 Task: Look for space in Luanda, Angola from 8th June, 2023 to 16th June, 2023 for 2 adults in price range Rs.10000 to Rs.15000. Place can be entire place with 1  bedroom having 1 bed and 1 bathroom. Property type can be house, flat, hotel. Amenities needed are: wifi, air conditioning, bbq grill, smoking allowed. Booking option can be shelf check-in. Required host language is English.
Action: Mouse moved to (428, 91)
Screenshot: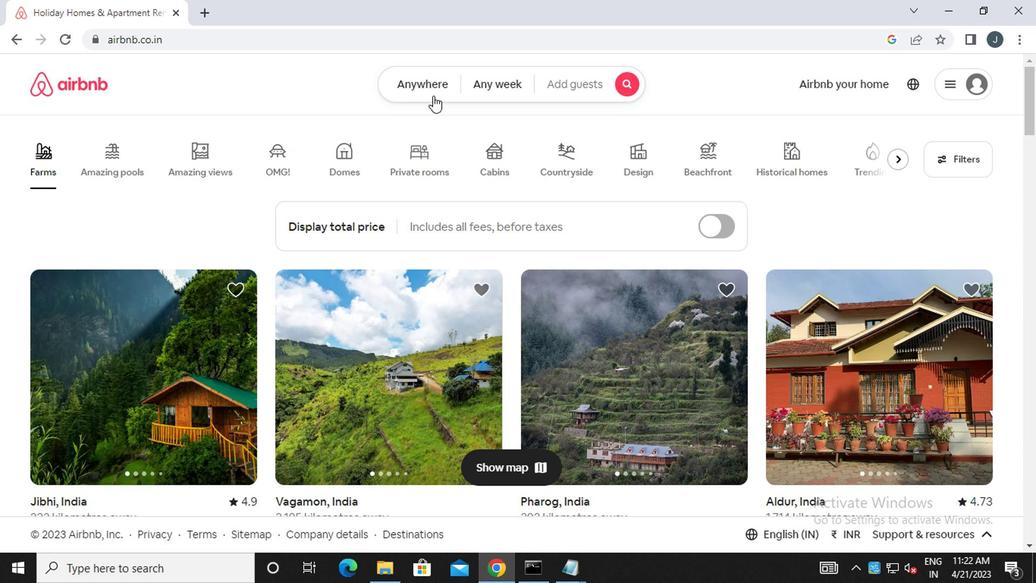 
Action: Mouse pressed left at (428, 91)
Screenshot: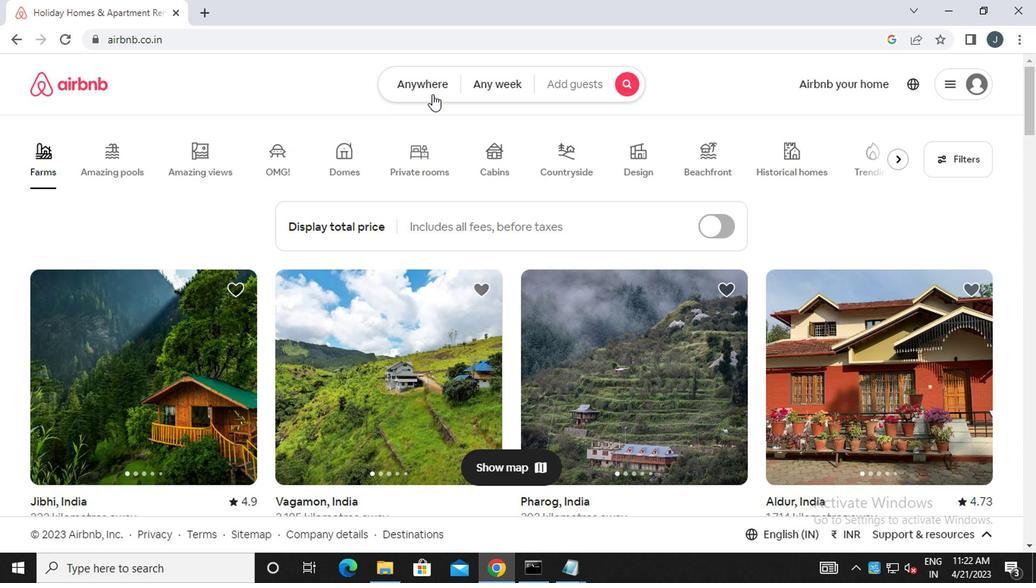 
Action: Mouse moved to (291, 151)
Screenshot: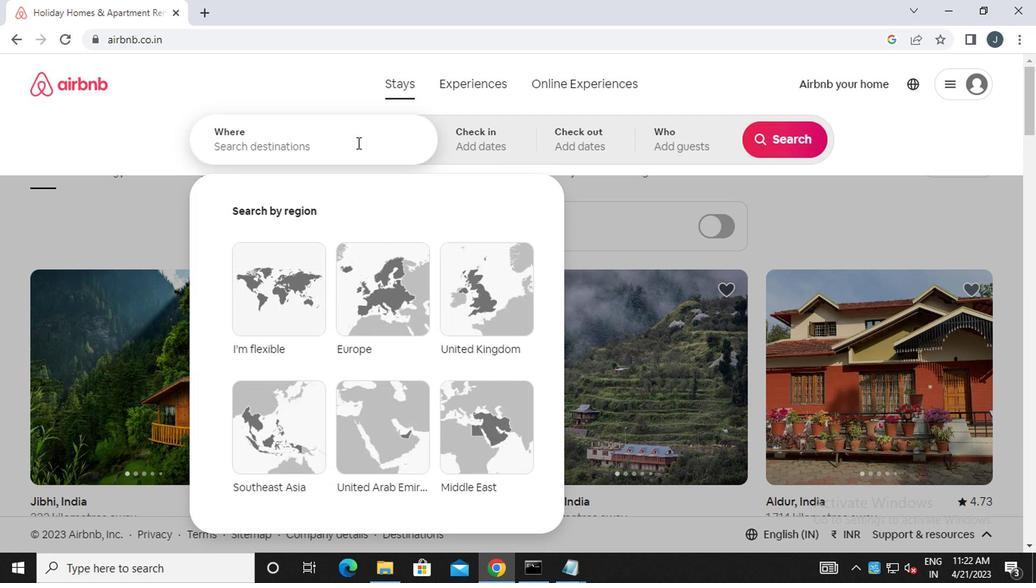 
Action: Mouse pressed left at (291, 151)
Screenshot: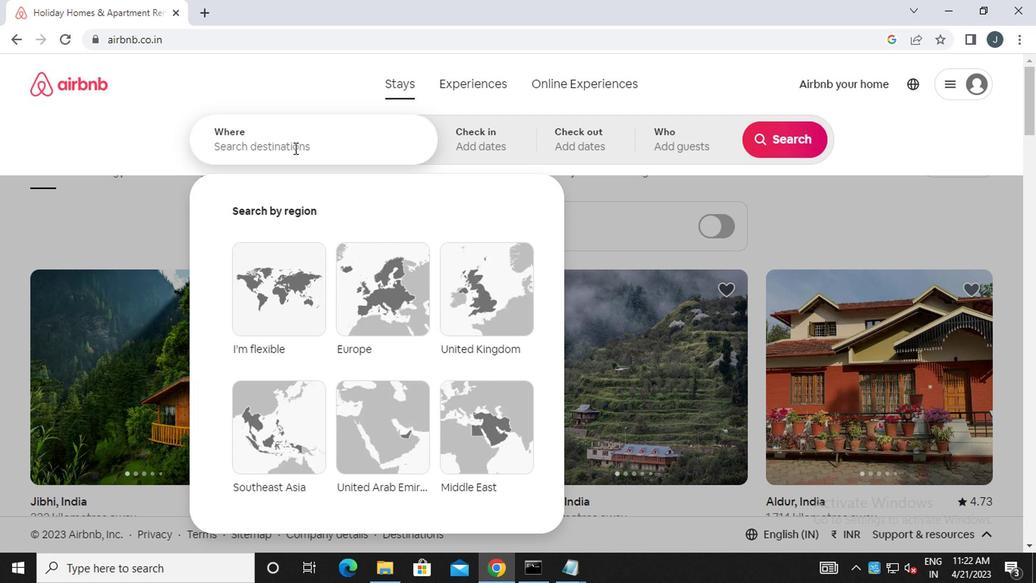 
Action: Mouse moved to (292, 151)
Screenshot: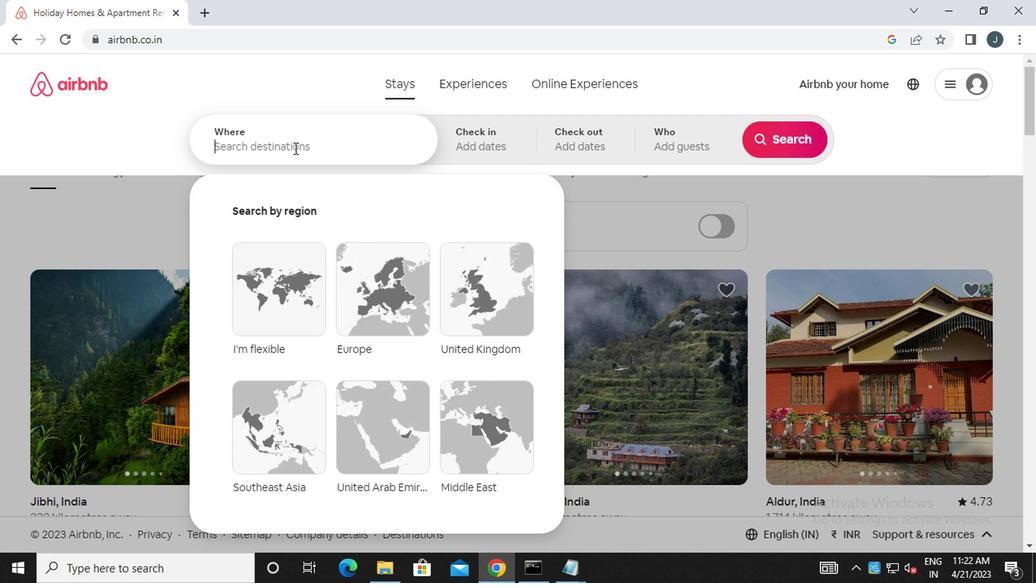 
Action: Key pressed l<Key.caps_lock>uanda,
Screenshot: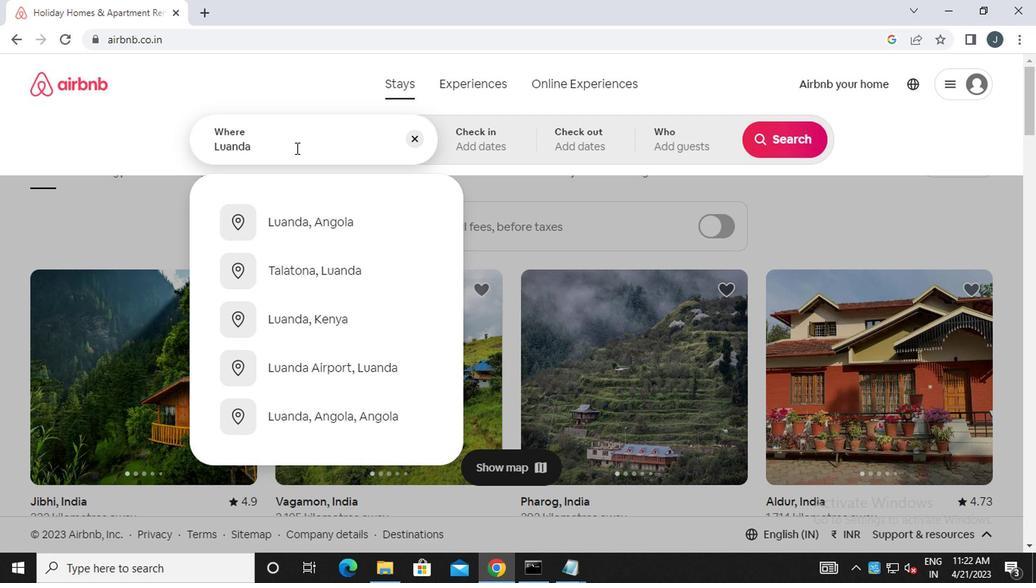 
Action: Mouse moved to (335, 219)
Screenshot: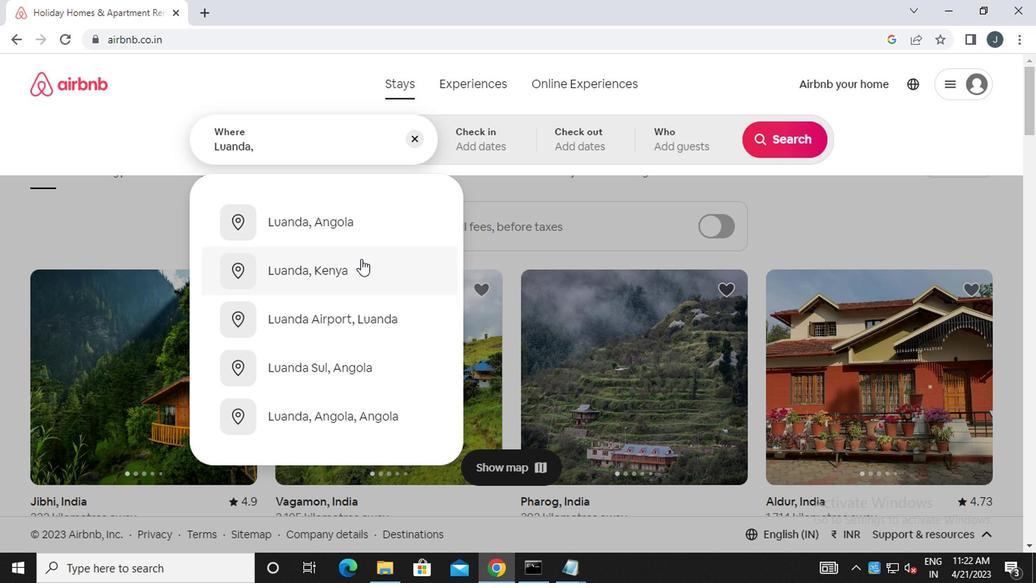 
Action: Mouse pressed left at (335, 219)
Screenshot: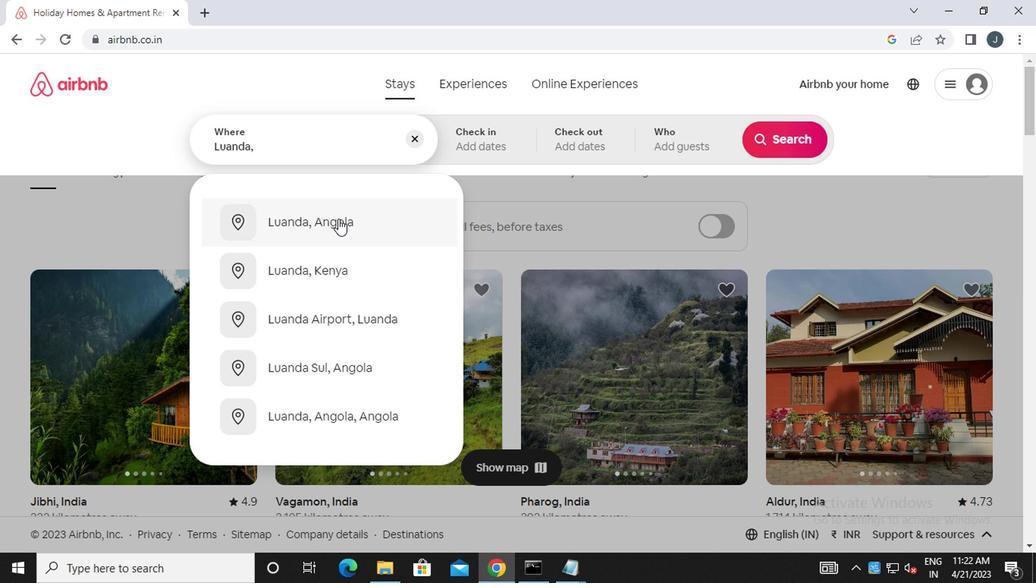 
Action: Mouse moved to (773, 262)
Screenshot: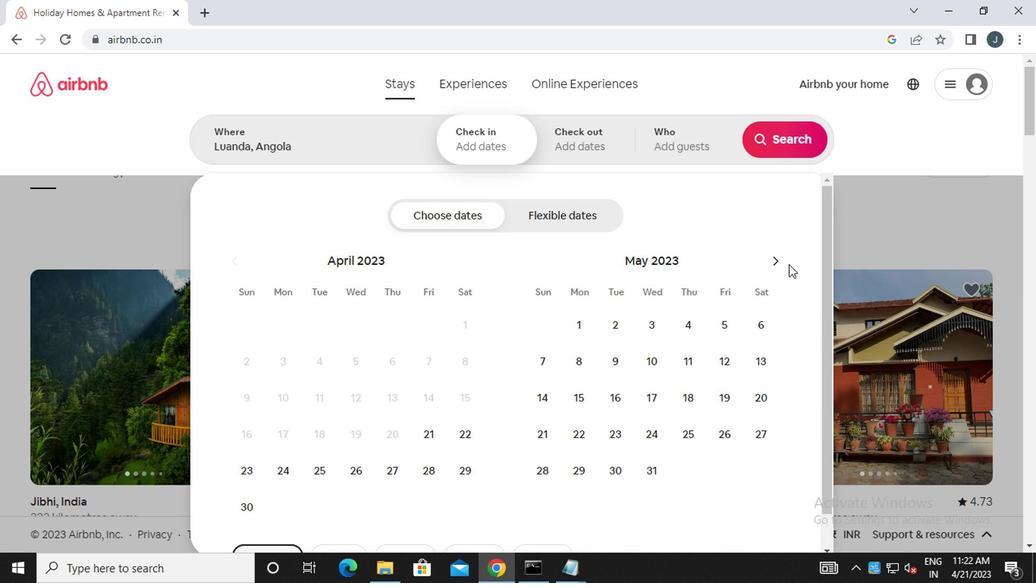 
Action: Mouse pressed left at (773, 262)
Screenshot: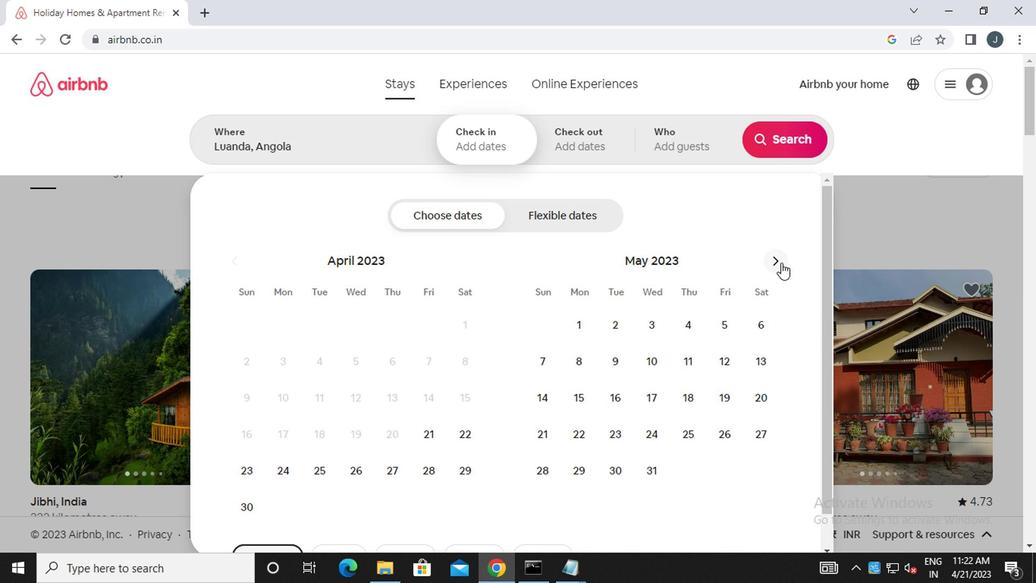 
Action: Mouse moved to (684, 357)
Screenshot: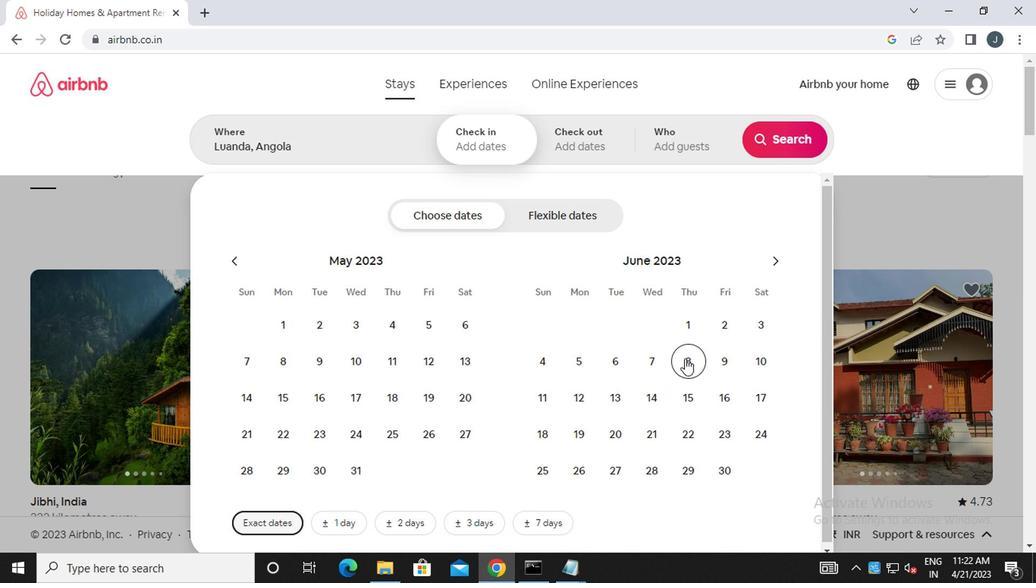 
Action: Mouse pressed left at (684, 357)
Screenshot: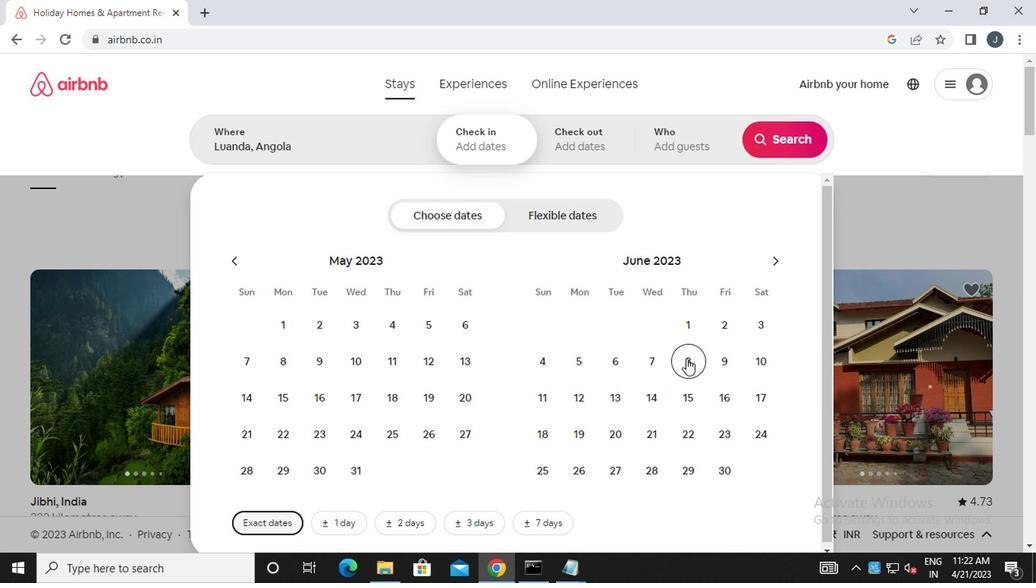 
Action: Mouse moved to (728, 399)
Screenshot: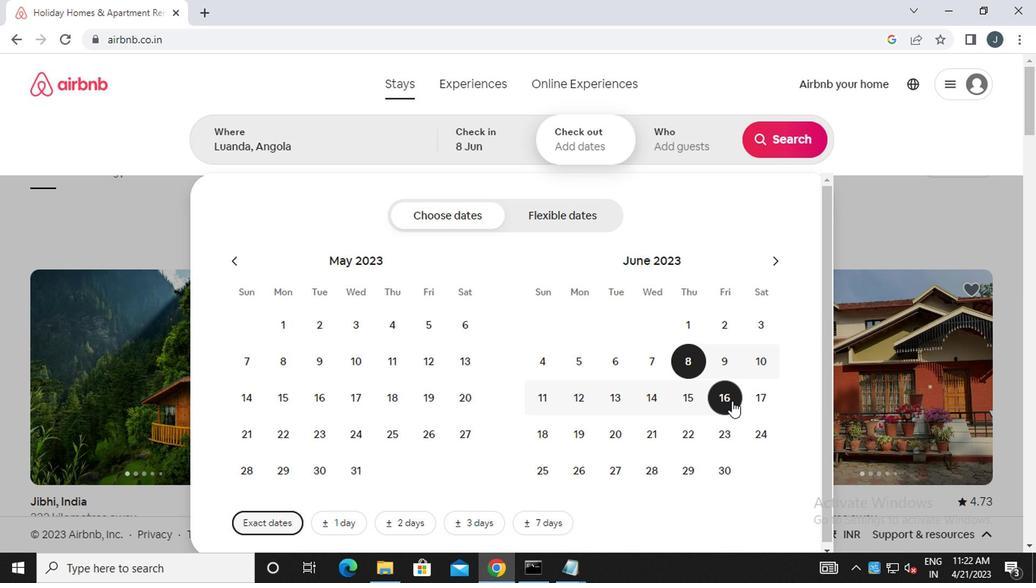
Action: Mouse pressed left at (728, 399)
Screenshot: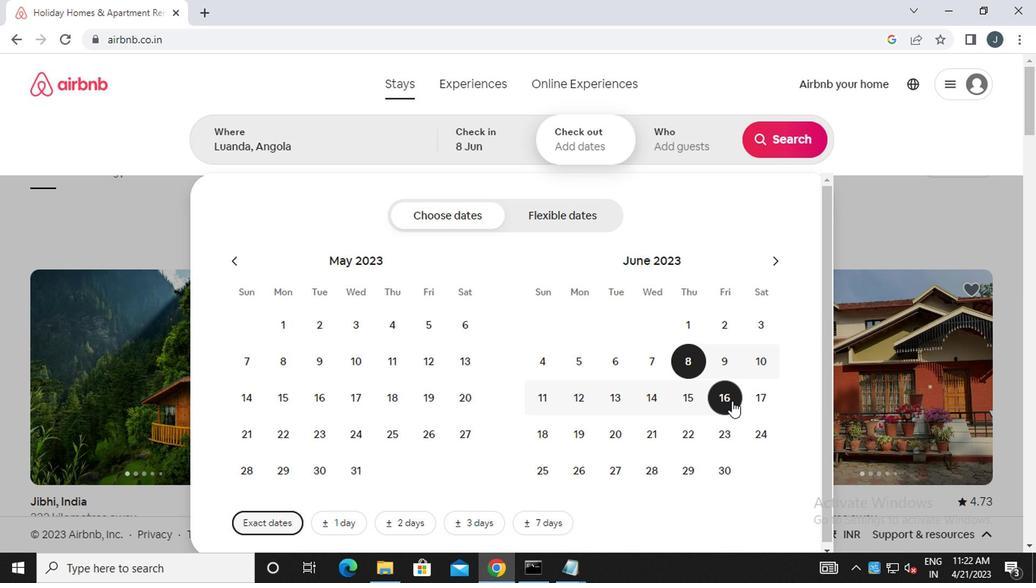 
Action: Mouse moved to (691, 151)
Screenshot: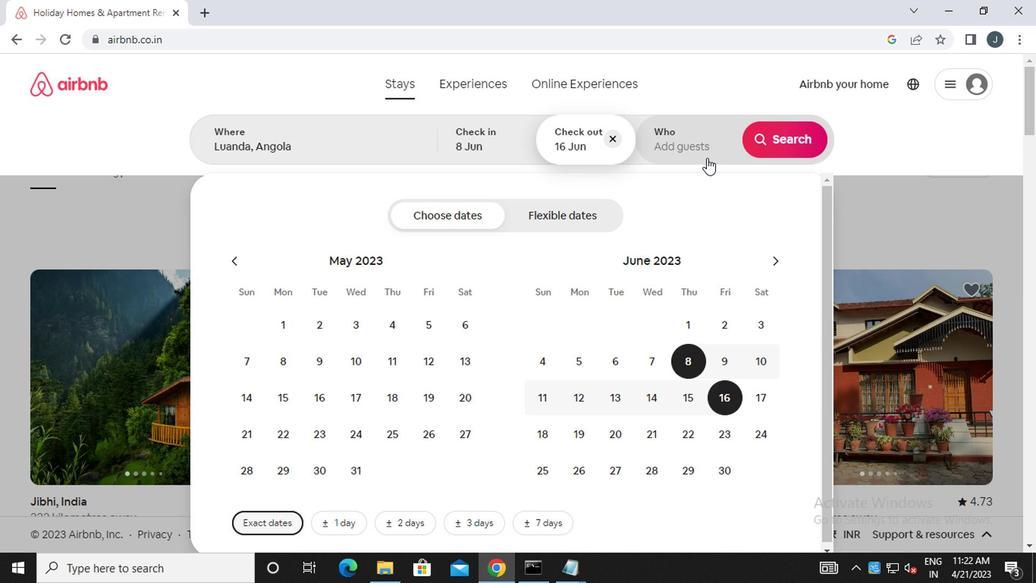 
Action: Mouse pressed left at (691, 151)
Screenshot: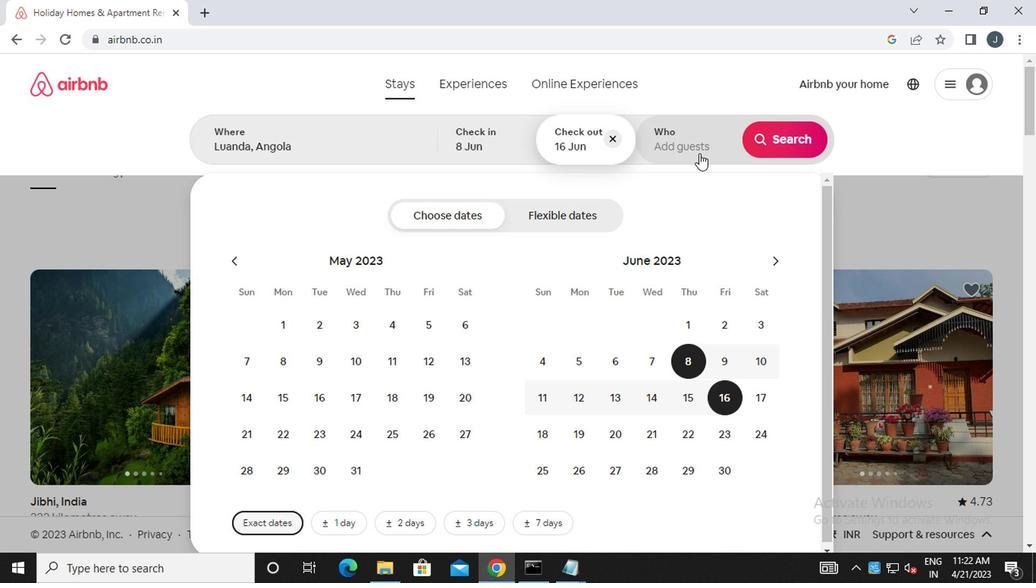 
Action: Mouse moved to (789, 217)
Screenshot: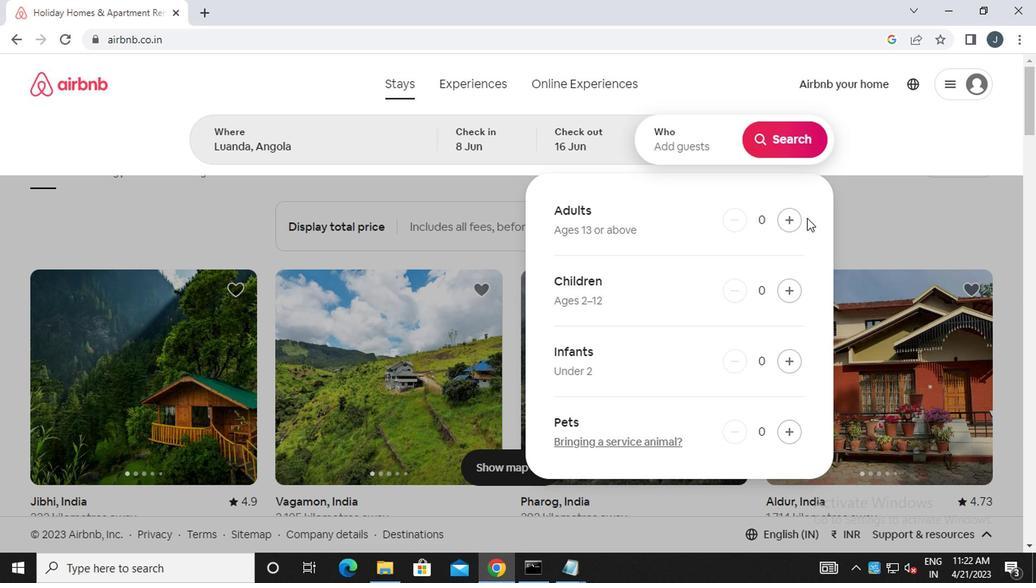 
Action: Mouse pressed left at (789, 217)
Screenshot: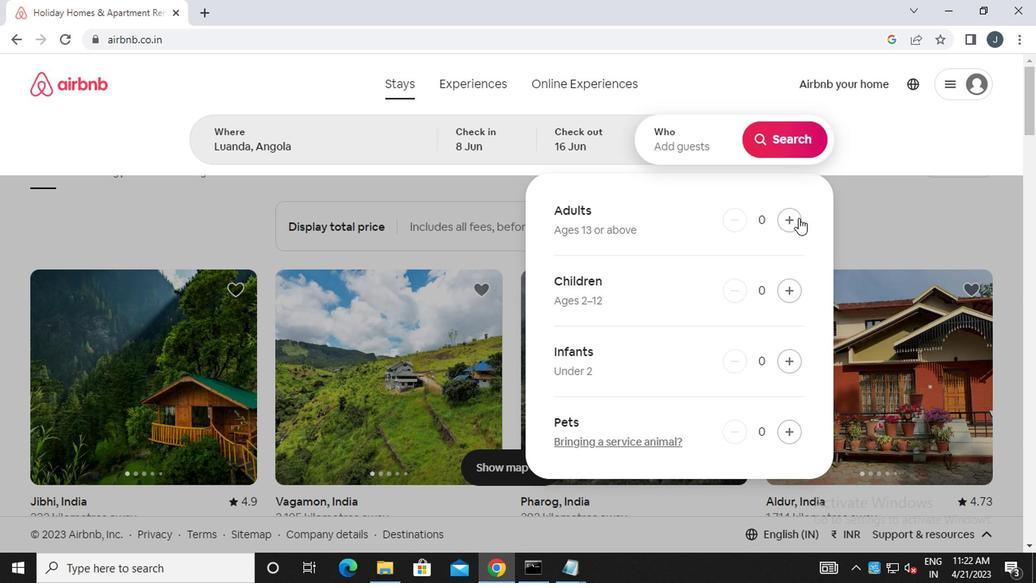 
Action: Mouse pressed left at (789, 217)
Screenshot: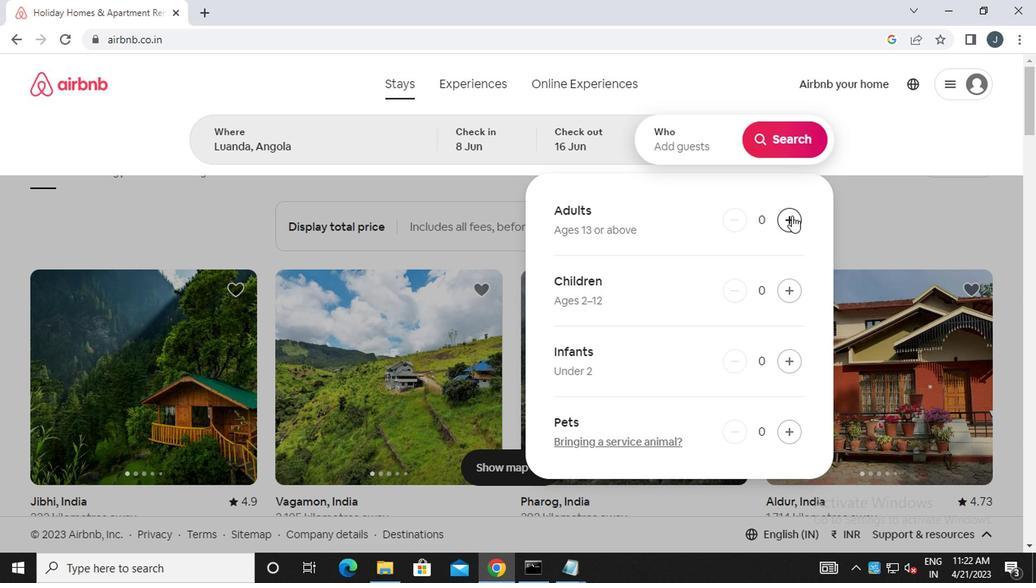 
Action: Mouse moved to (785, 146)
Screenshot: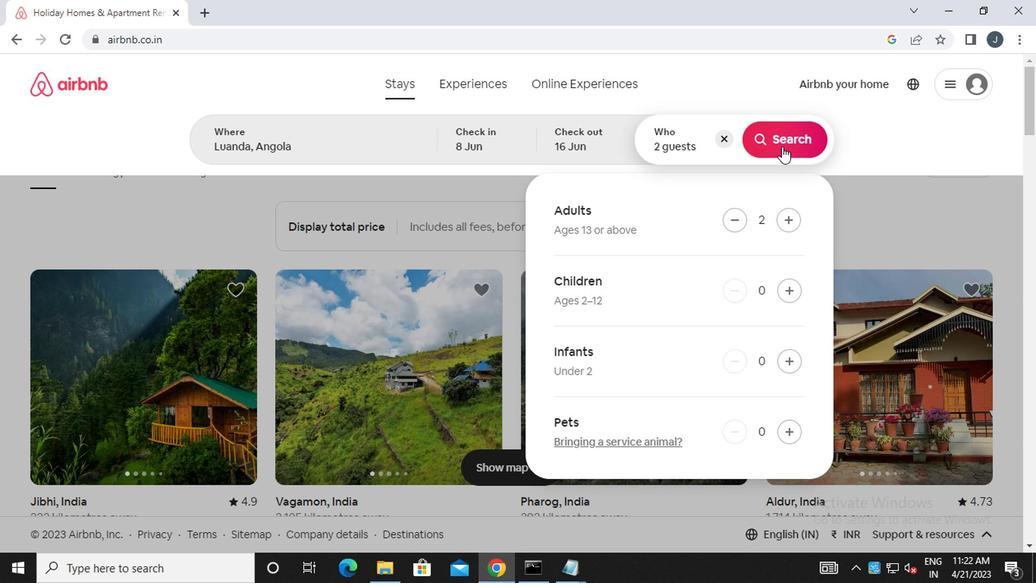 
Action: Mouse pressed left at (785, 146)
Screenshot: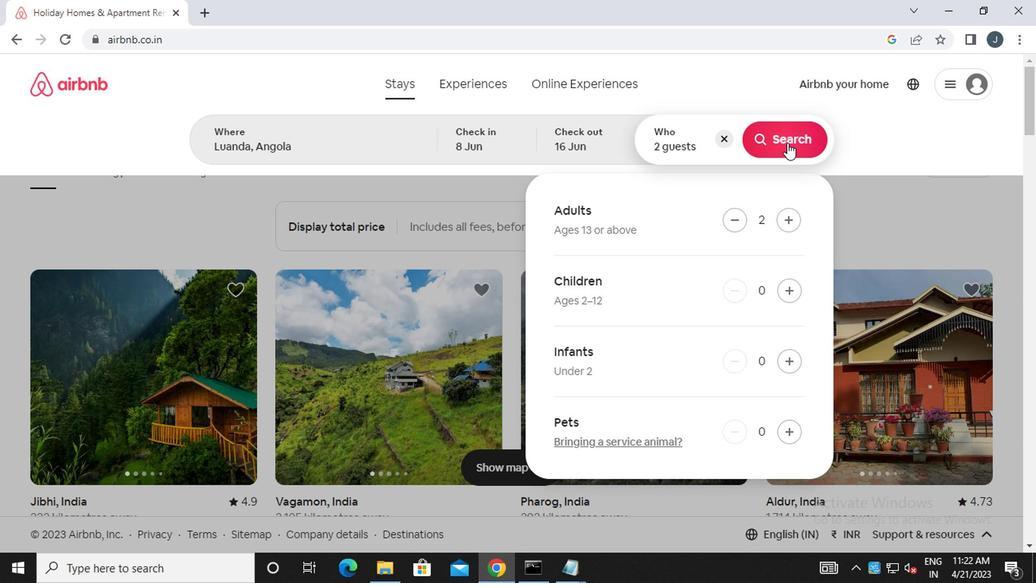 
Action: Mouse moved to (975, 145)
Screenshot: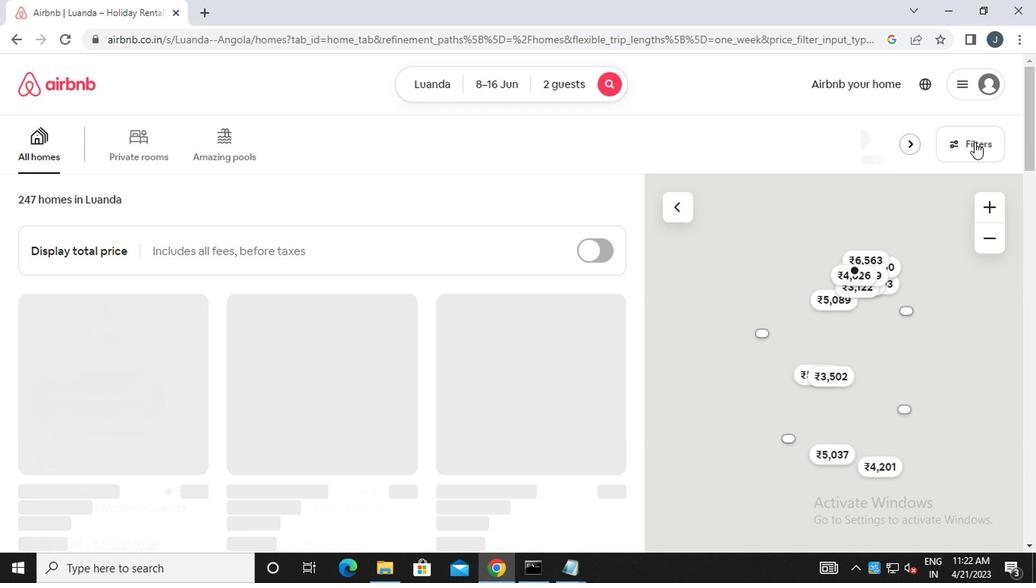 
Action: Mouse pressed left at (975, 145)
Screenshot: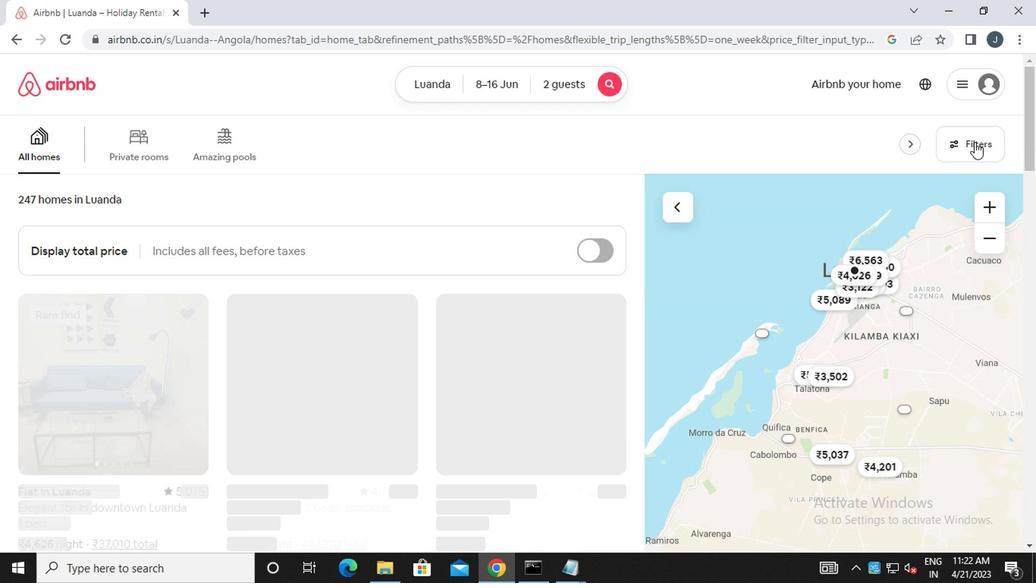 
Action: Mouse moved to (337, 341)
Screenshot: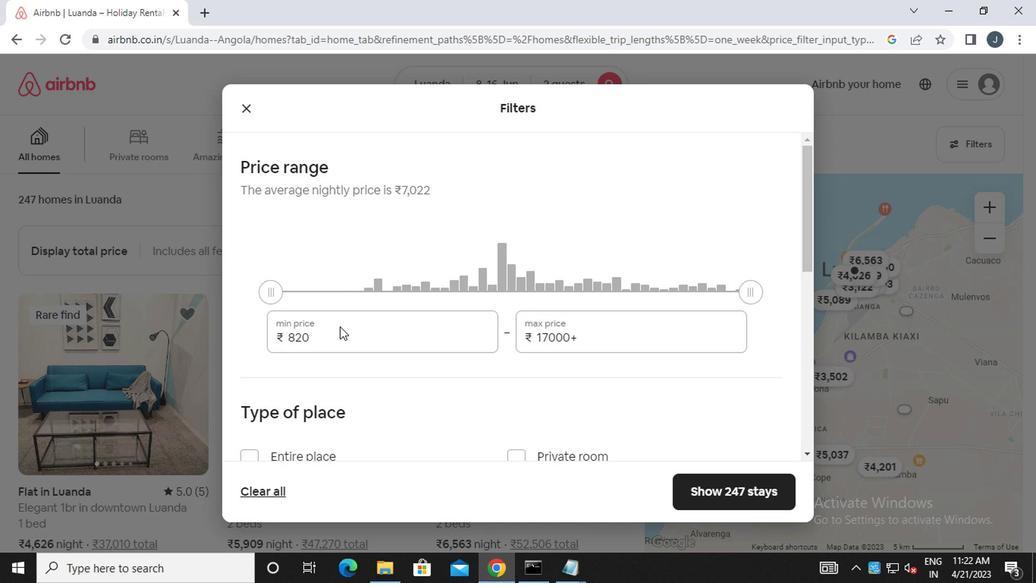 
Action: Mouse pressed left at (337, 341)
Screenshot: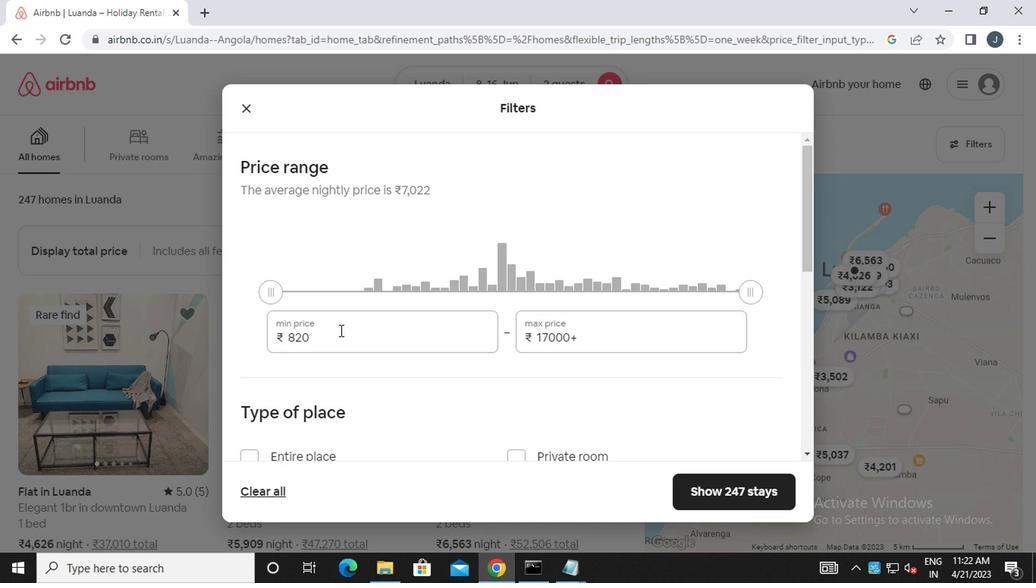 
Action: Mouse moved to (340, 341)
Screenshot: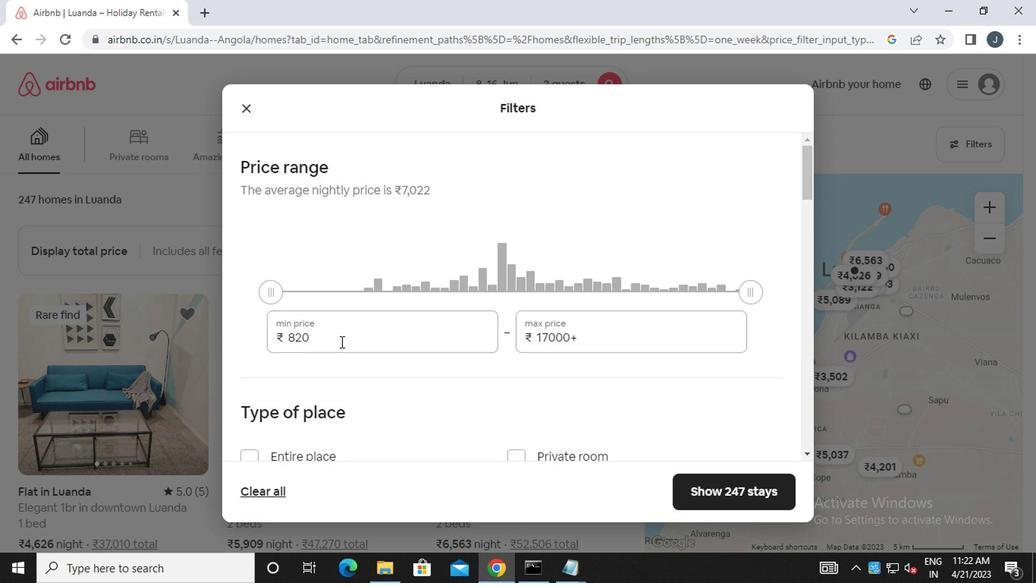 
Action: Key pressed <Key.backspace><Key.backspace><Key.backspace>10000
Screenshot: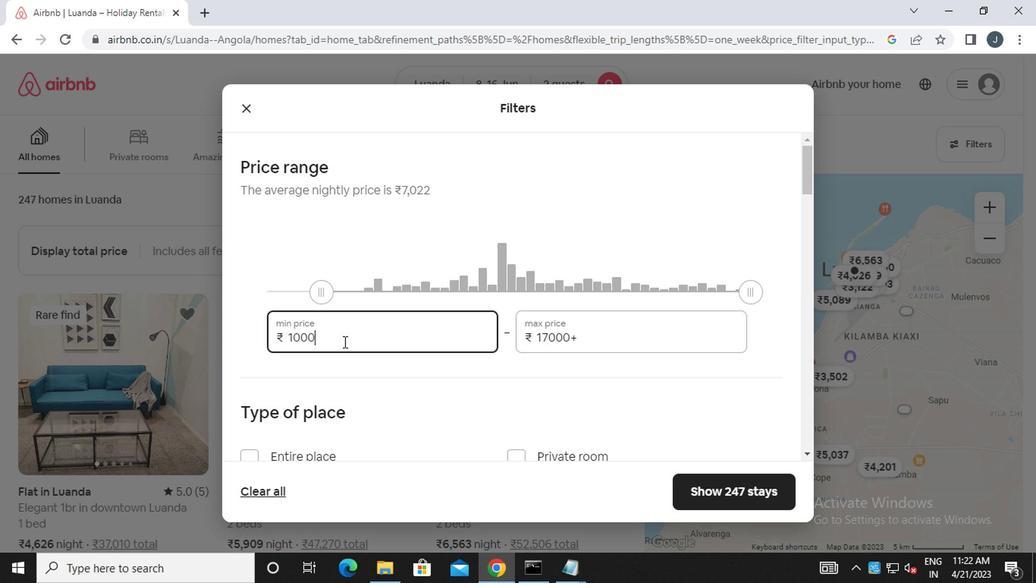 
Action: Mouse moved to (649, 334)
Screenshot: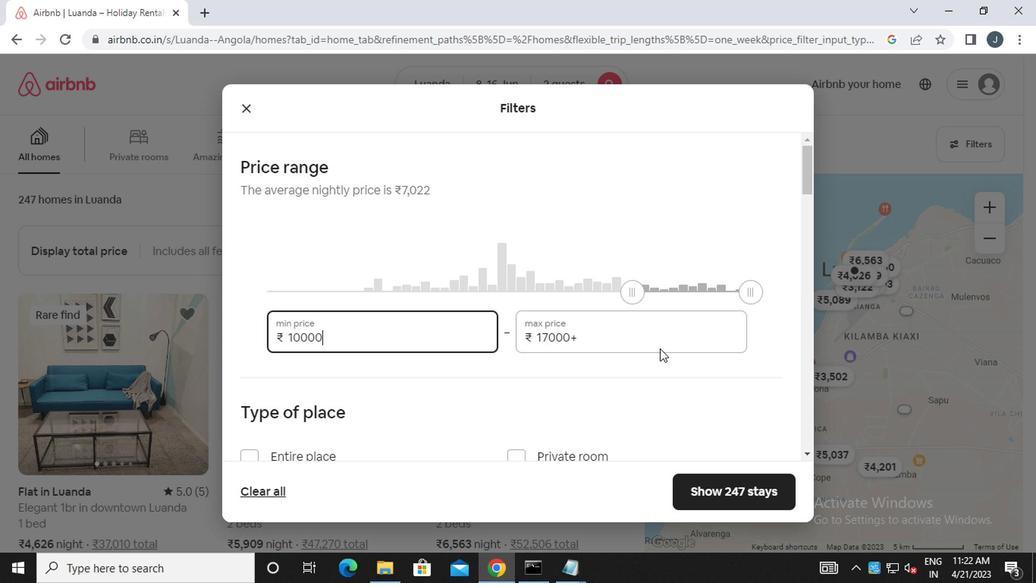 
Action: Mouse pressed left at (649, 334)
Screenshot: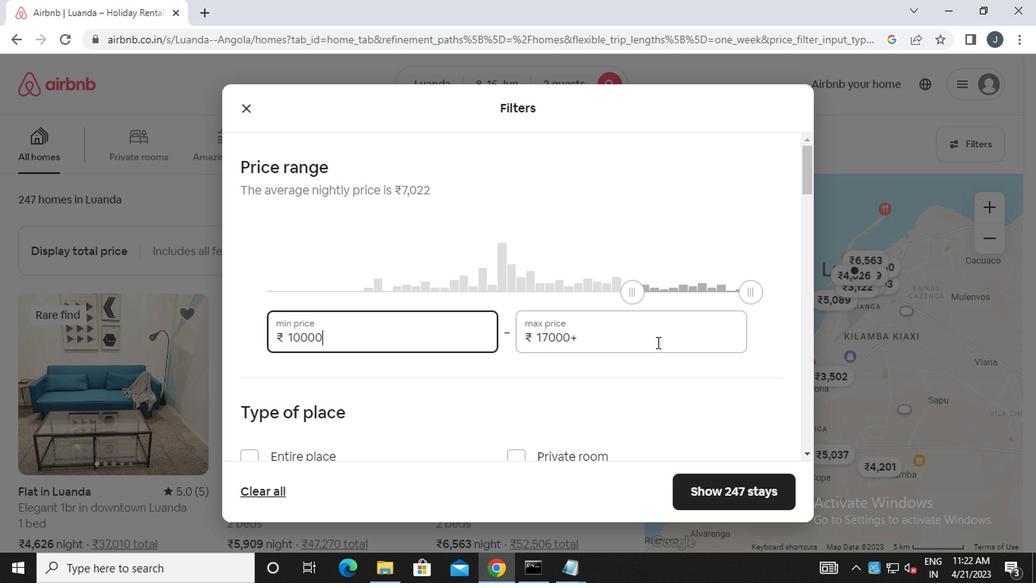 
Action: Mouse moved to (651, 333)
Screenshot: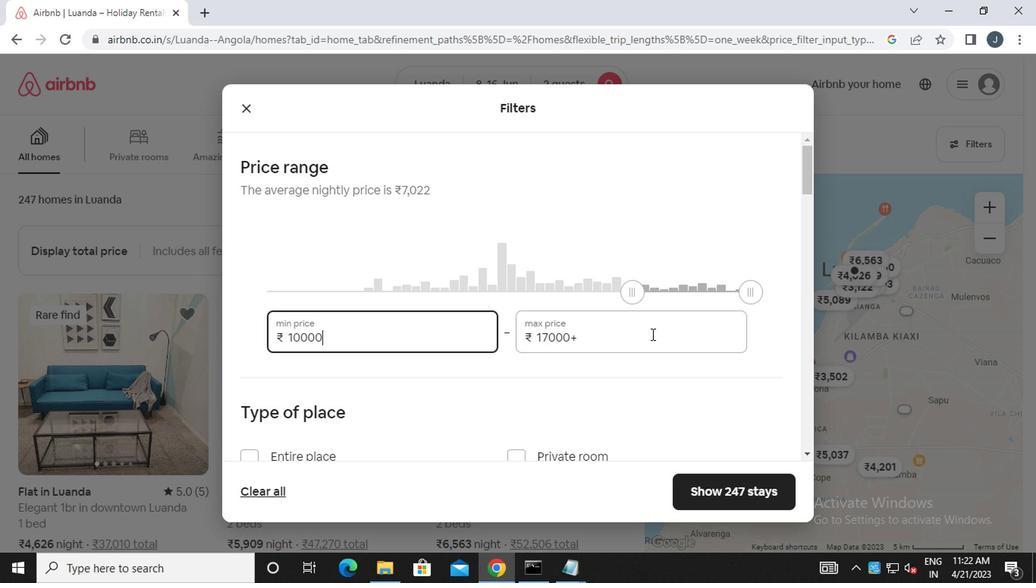 
Action: Key pressed <Key.backspace><Key.backspace><Key.backspace><Key.backspace><Key.backspace>5000
Screenshot: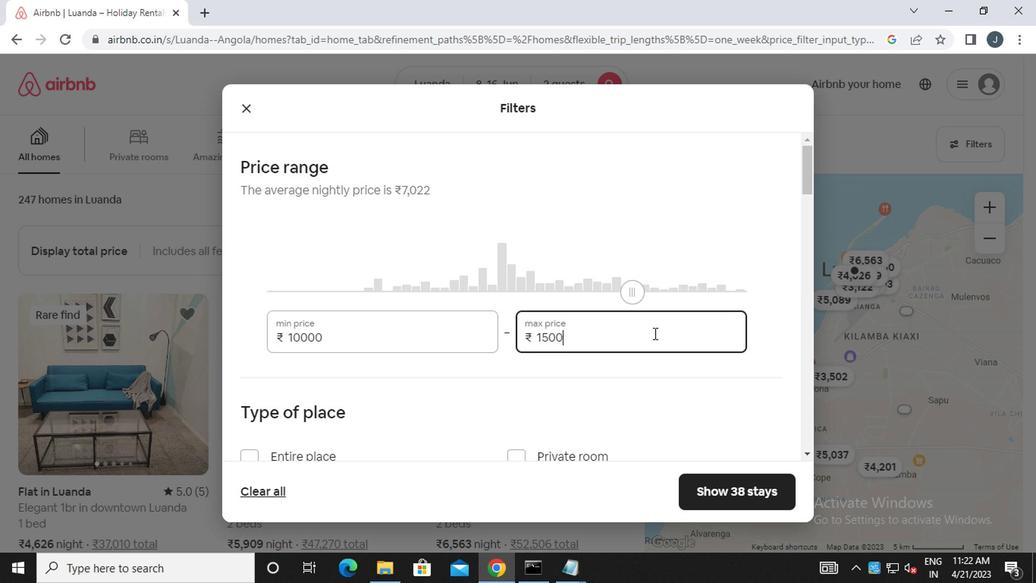 
Action: Mouse moved to (648, 334)
Screenshot: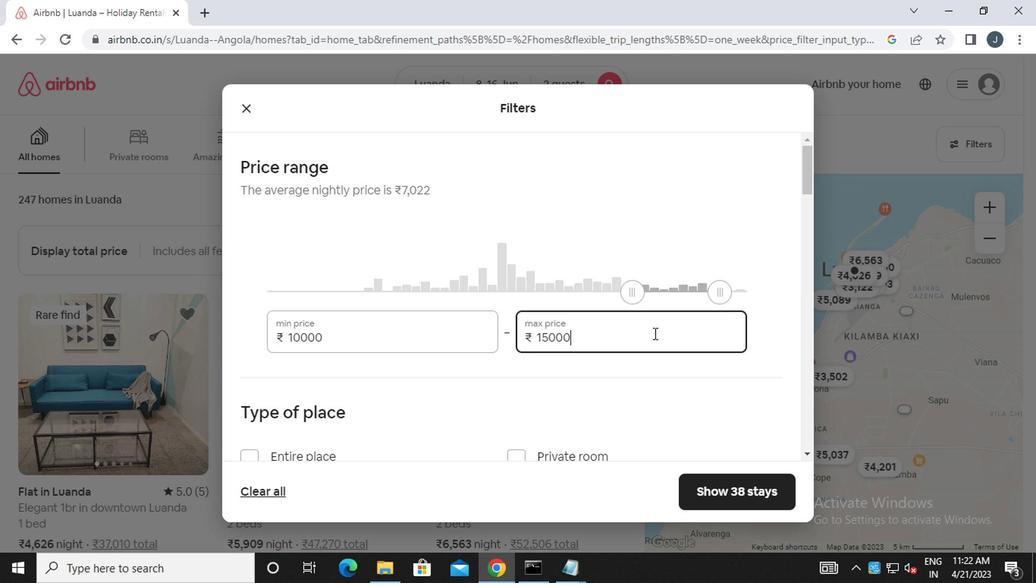 
Action: Mouse scrolled (648, 333) with delta (0, -1)
Screenshot: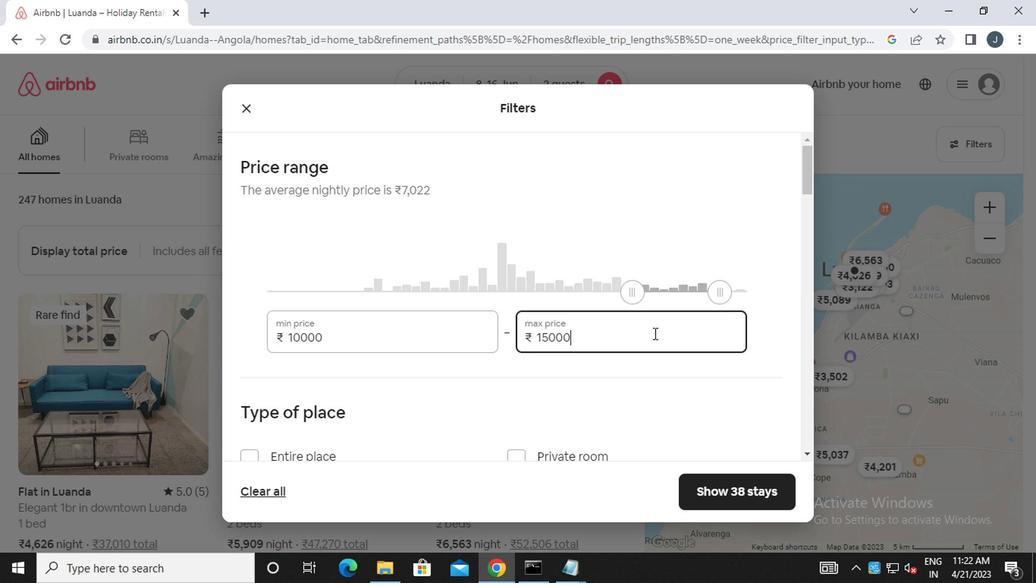 
Action: Mouse moved to (639, 345)
Screenshot: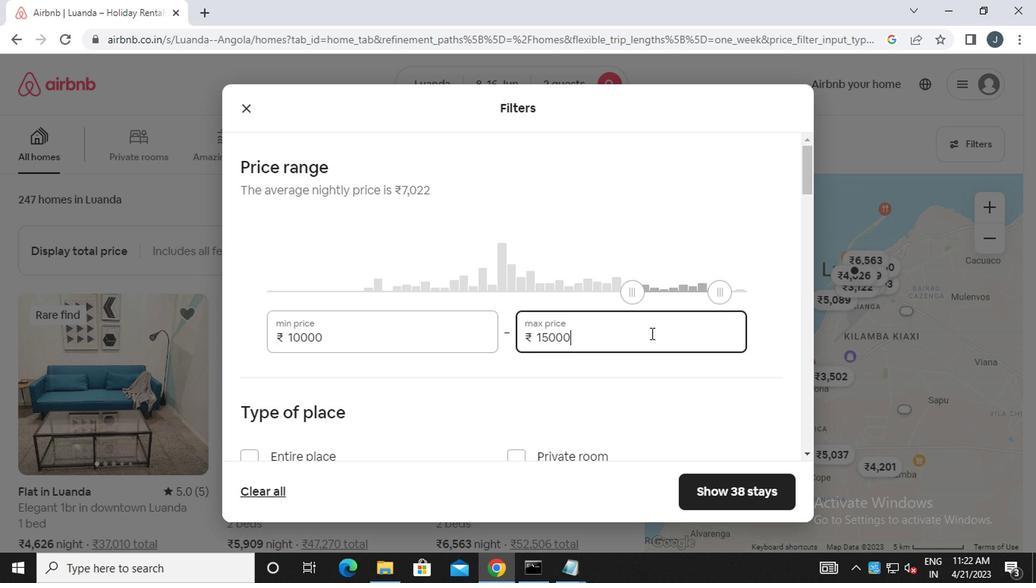 
Action: Mouse scrolled (639, 344) with delta (0, 0)
Screenshot: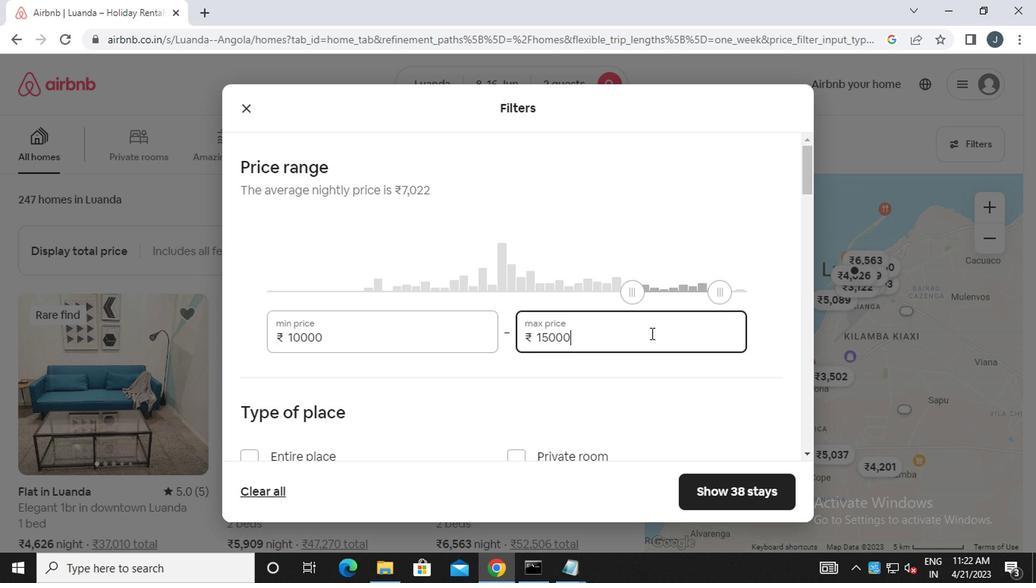 
Action: Mouse moved to (620, 350)
Screenshot: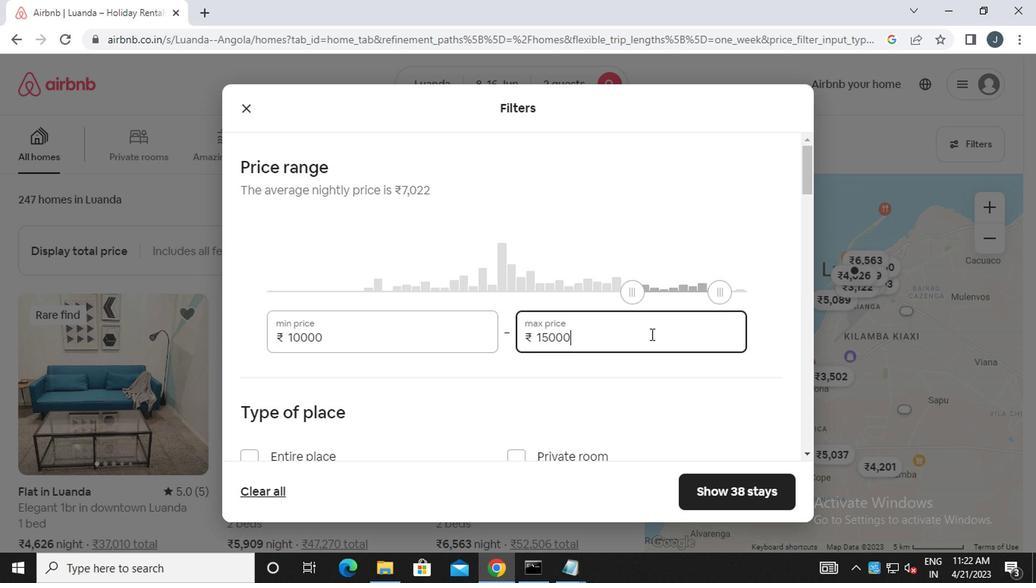 
Action: Mouse scrolled (620, 349) with delta (0, 0)
Screenshot: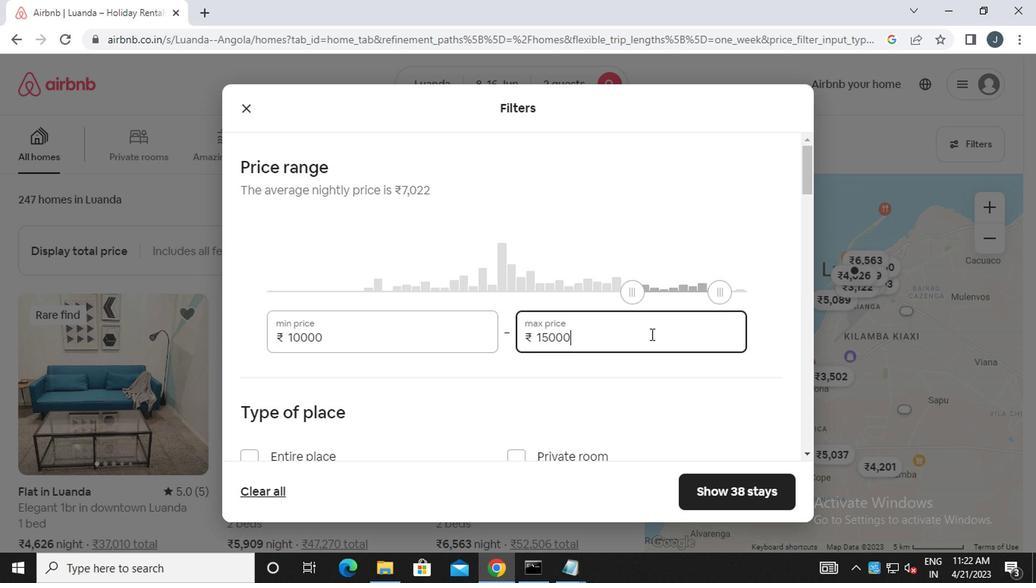 
Action: Mouse moved to (362, 230)
Screenshot: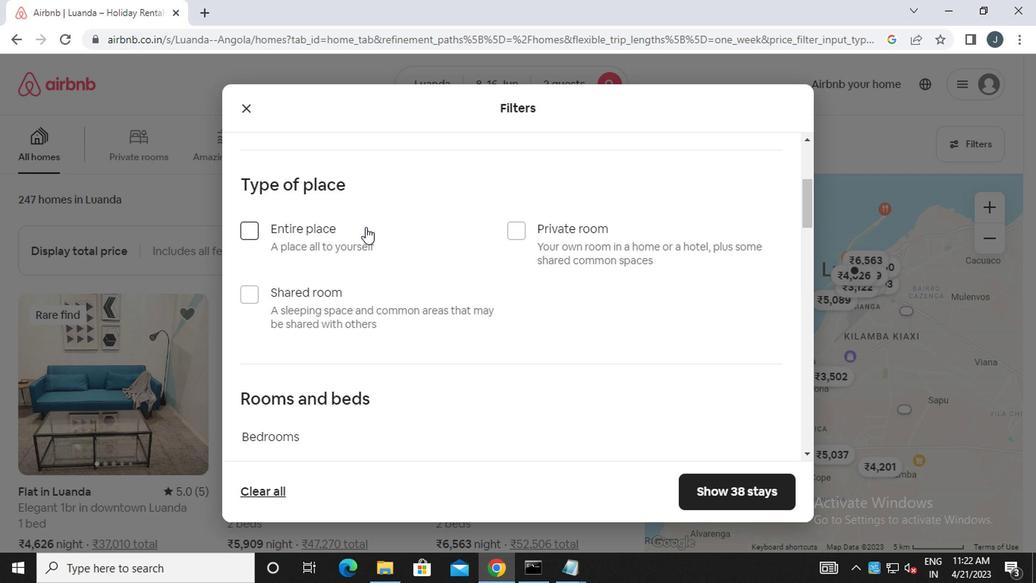 
Action: Mouse pressed left at (362, 230)
Screenshot: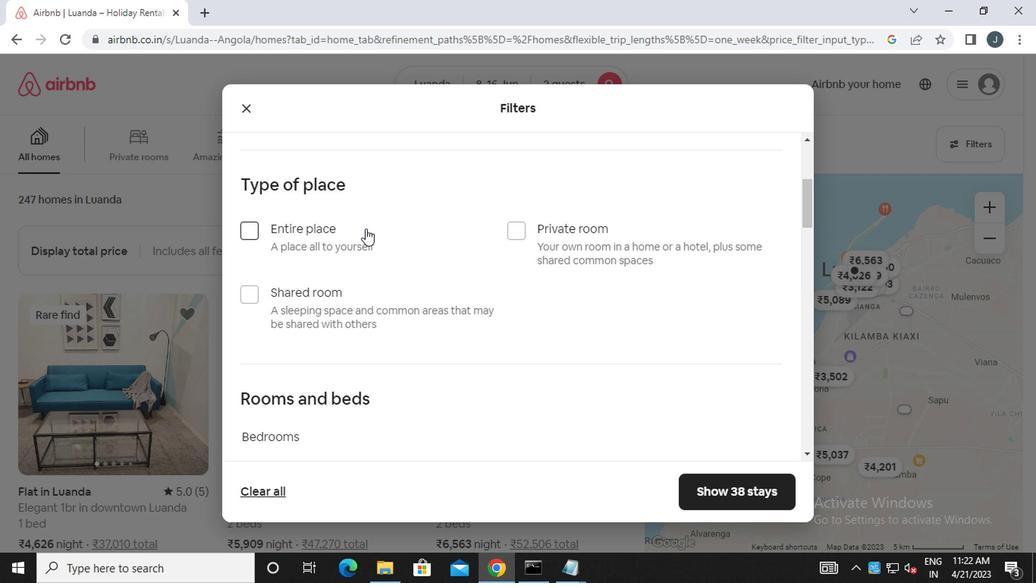 
Action: Mouse moved to (364, 262)
Screenshot: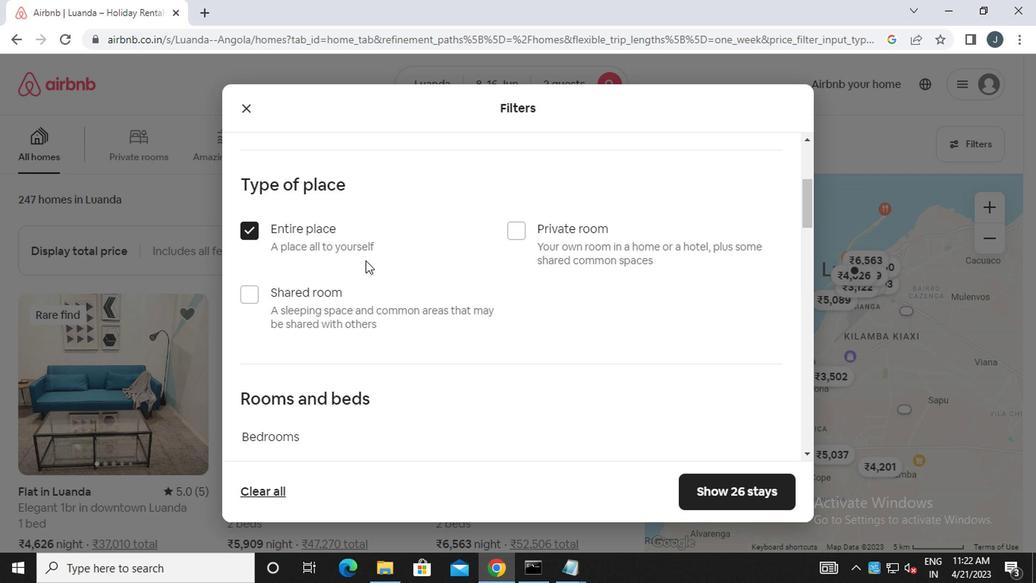 
Action: Mouse scrolled (364, 262) with delta (0, 0)
Screenshot: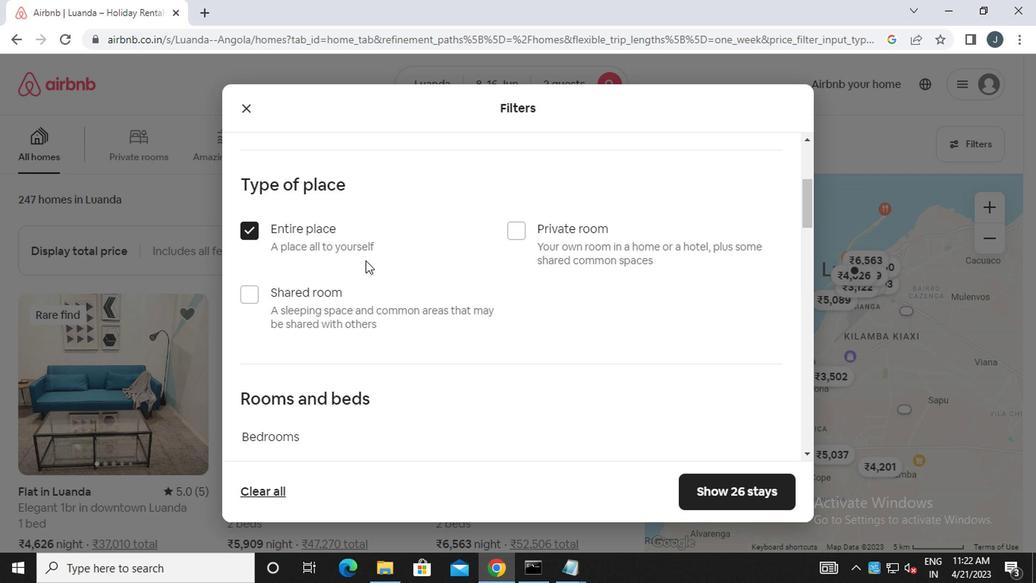 
Action: Mouse moved to (364, 266)
Screenshot: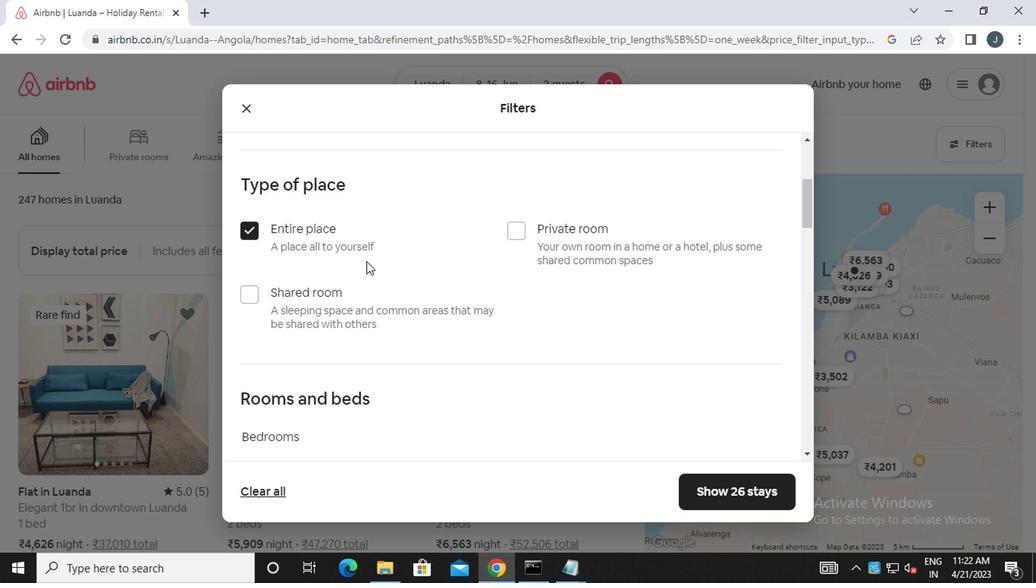 
Action: Mouse scrolled (364, 266) with delta (0, 0)
Screenshot: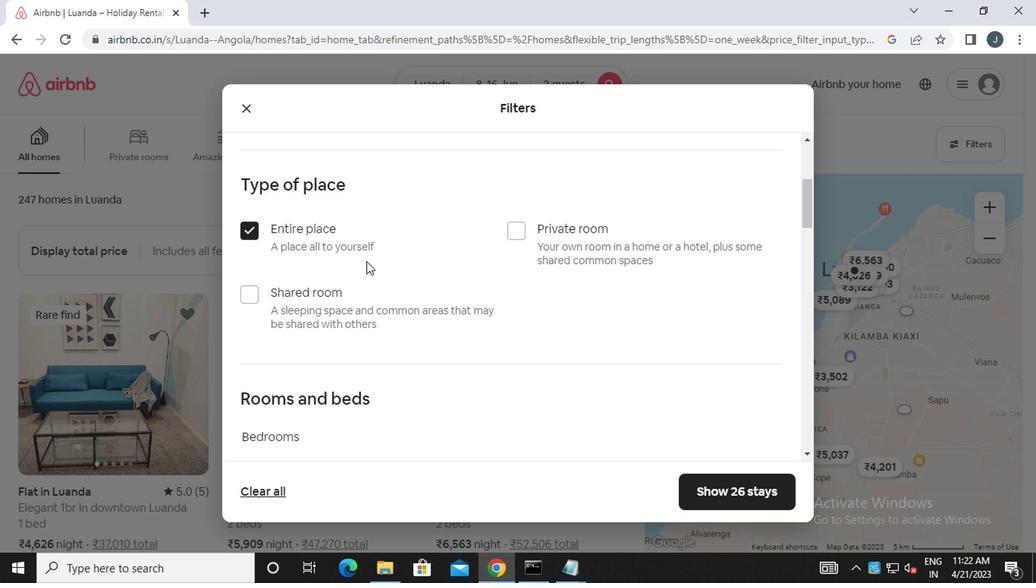 
Action: Mouse moved to (365, 270)
Screenshot: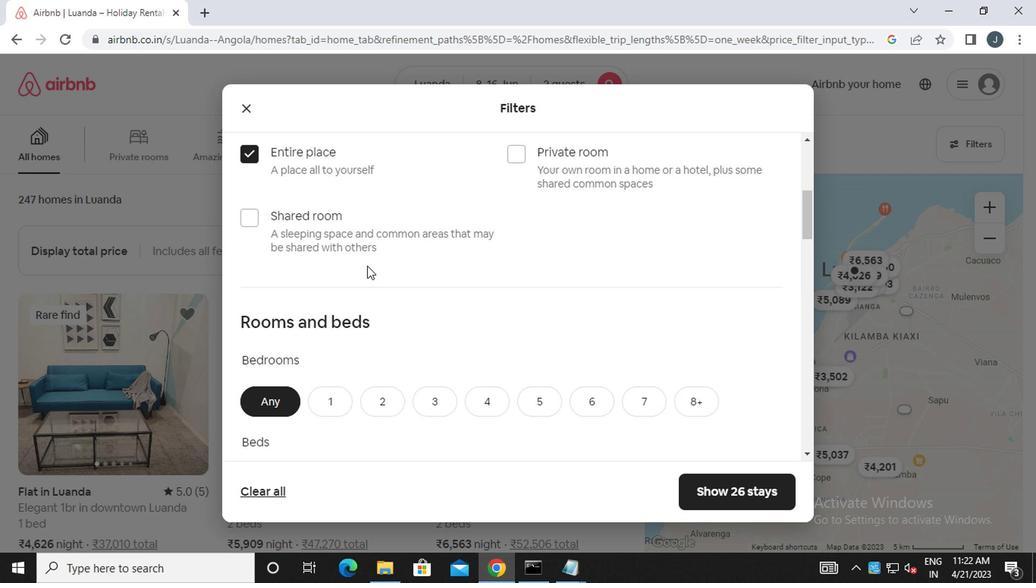 
Action: Mouse scrolled (365, 269) with delta (0, 0)
Screenshot: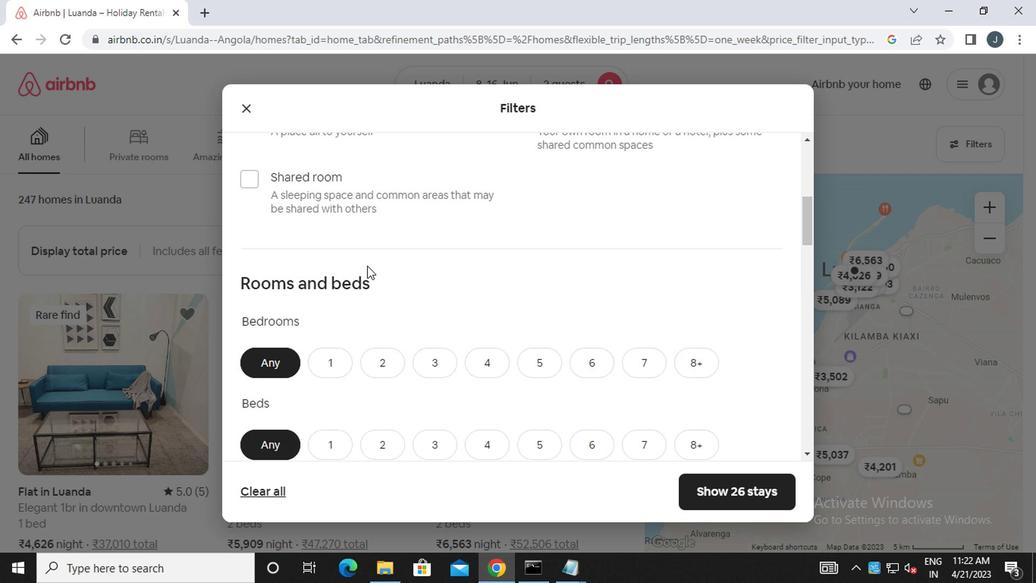 
Action: Mouse moved to (327, 246)
Screenshot: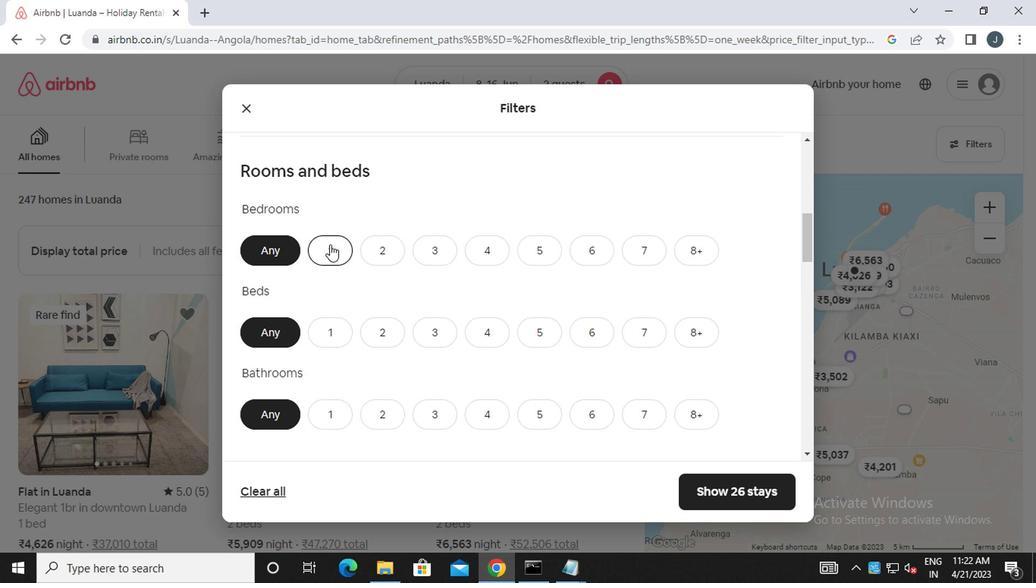 
Action: Mouse pressed left at (327, 246)
Screenshot: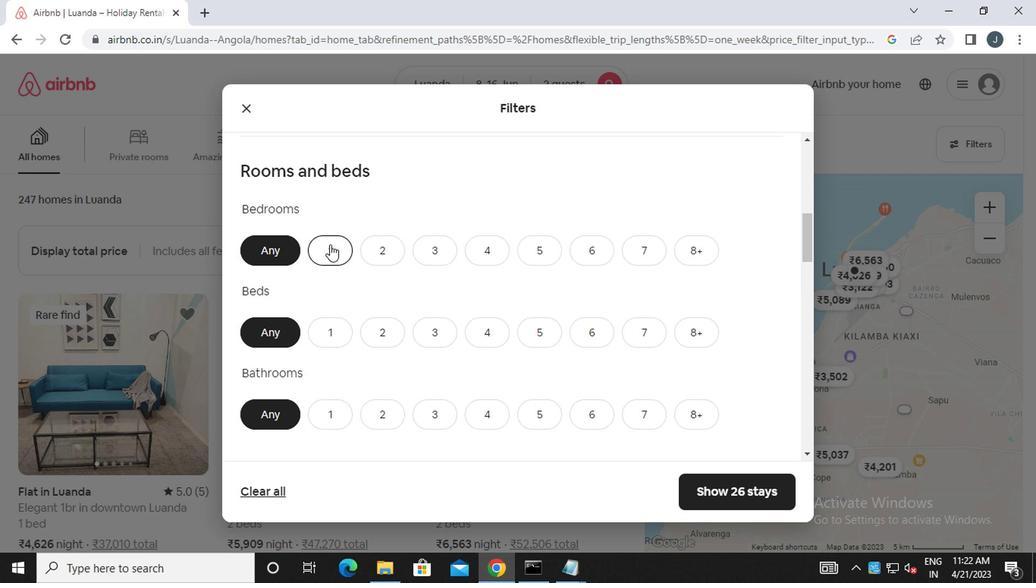 
Action: Mouse moved to (342, 323)
Screenshot: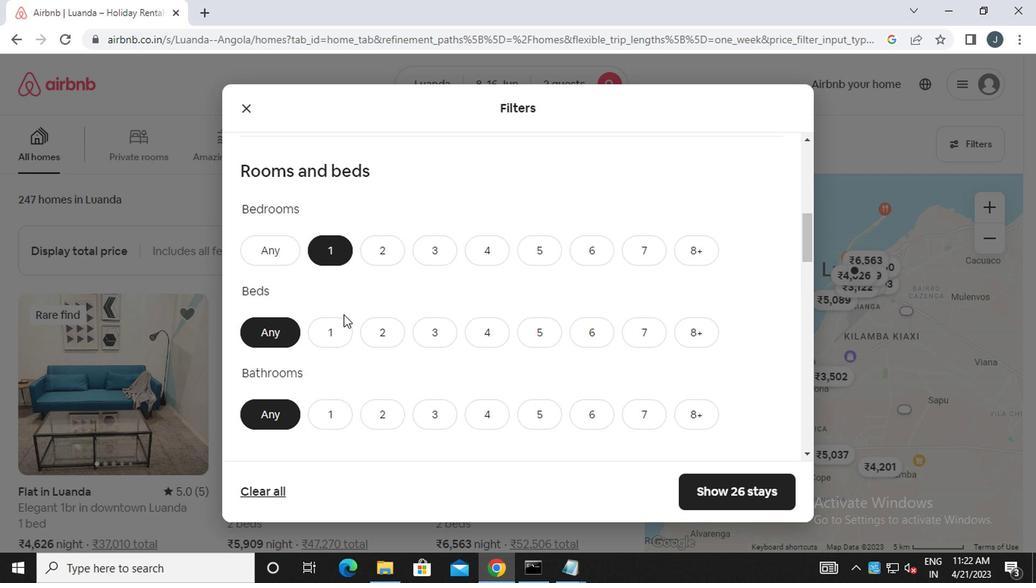 
Action: Mouse pressed left at (342, 323)
Screenshot: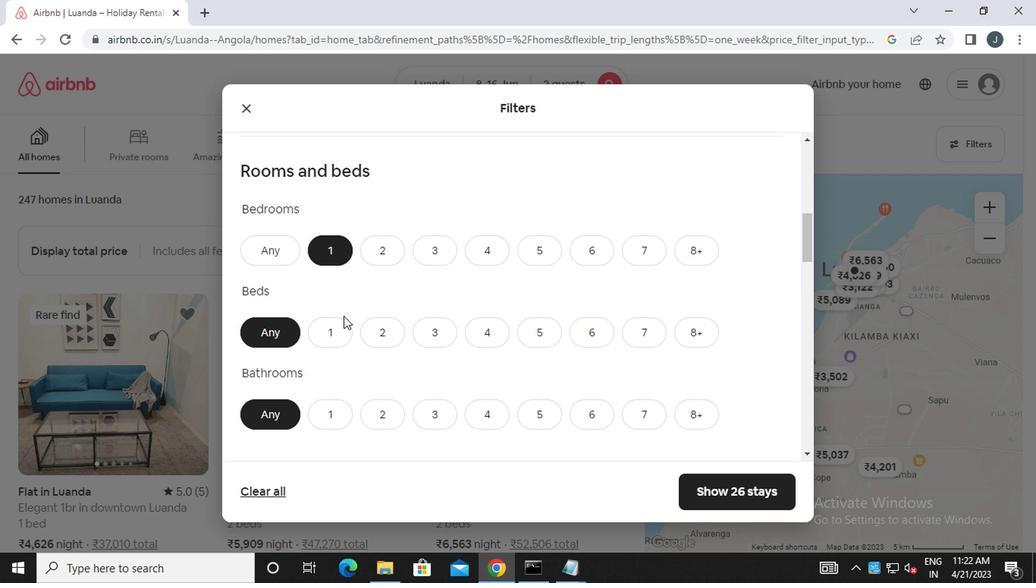 
Action: Mouse moved to (319, 411)
Screenshot: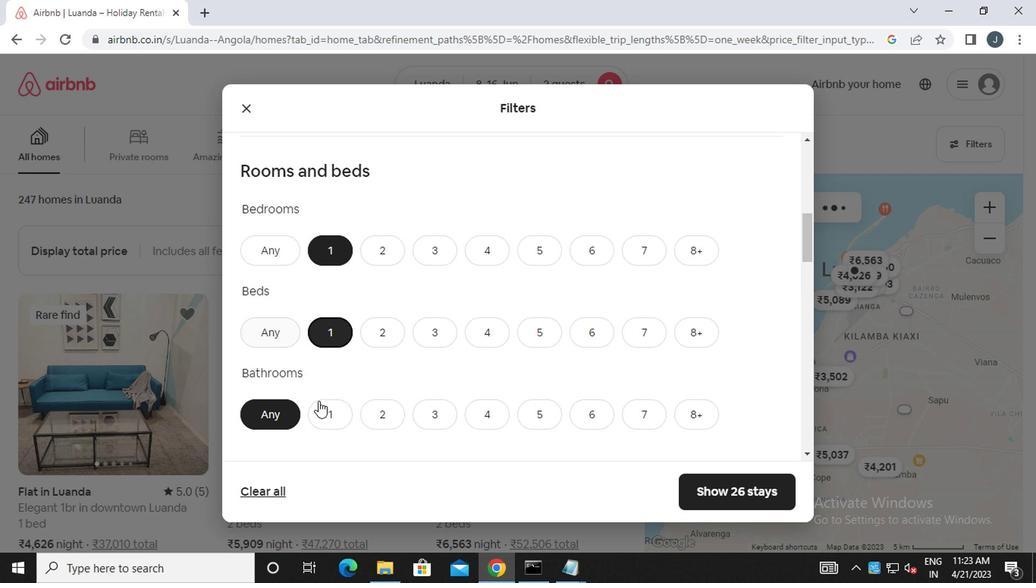 
Action: Mouse pressed left at (319, 411)
Screenshot: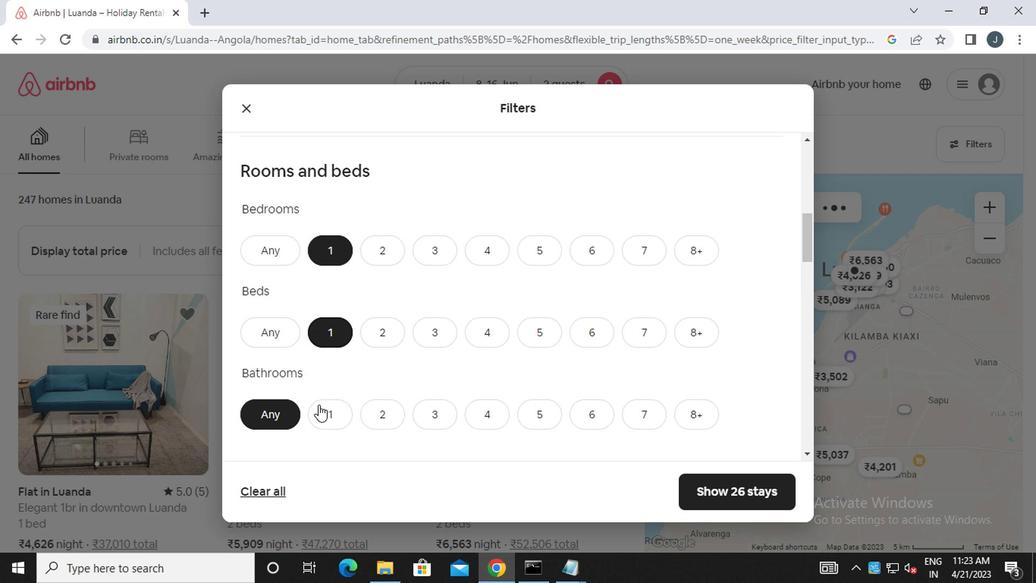 
Action: Mouse moved to (320, 411)
Screenshot: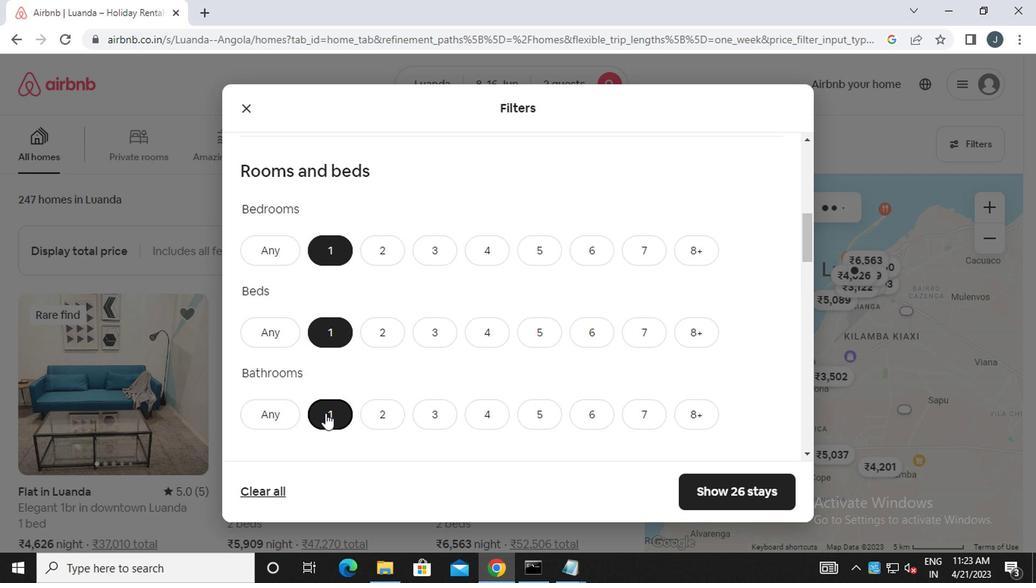 
Action: Mouse scrolled (320, 410) with delta (0, 0)
Screenshot: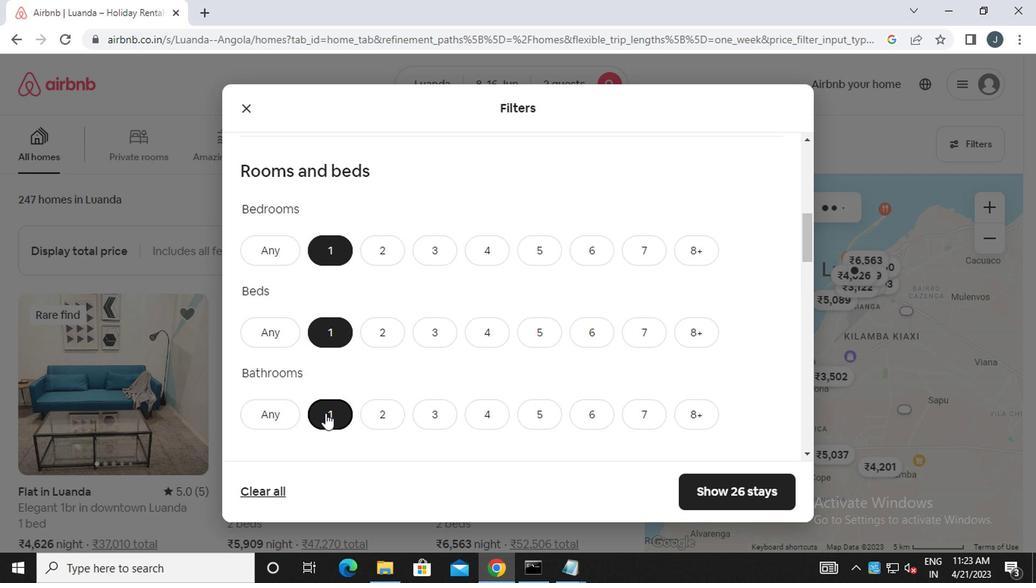 
Action: Mouse moved to (320, 411)
Screenshot: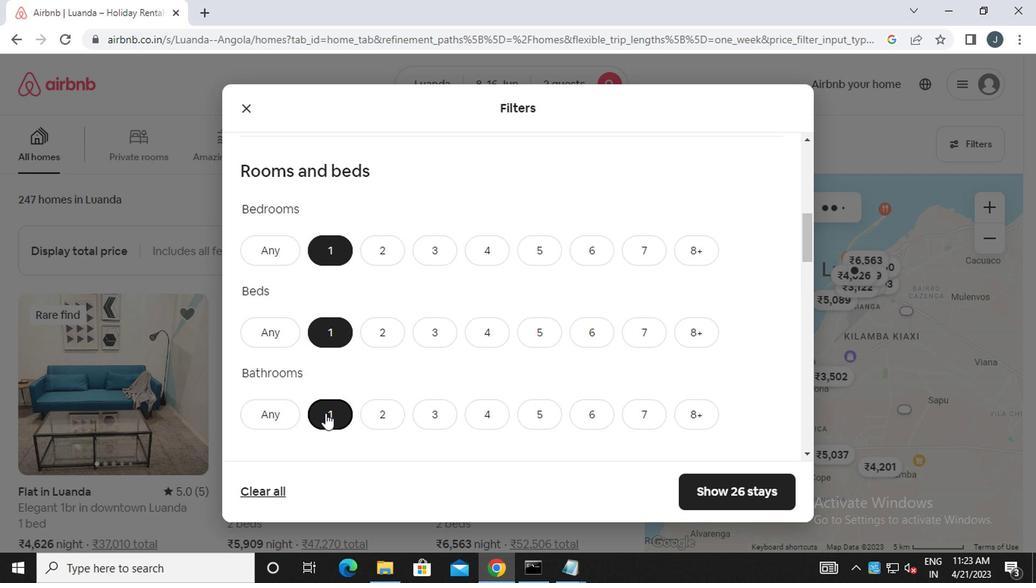 
Action: Mouse scrolled (320, 410) with delta (0, 0)
Screenshot: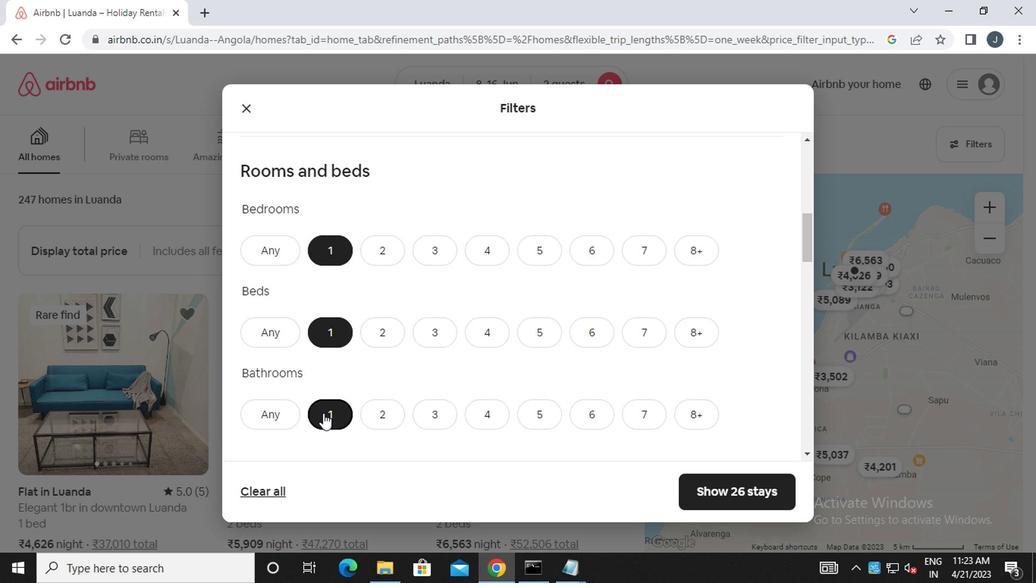 
Action: Mouse scrolled (320, 410) with delta (0, 0)
Screenshot: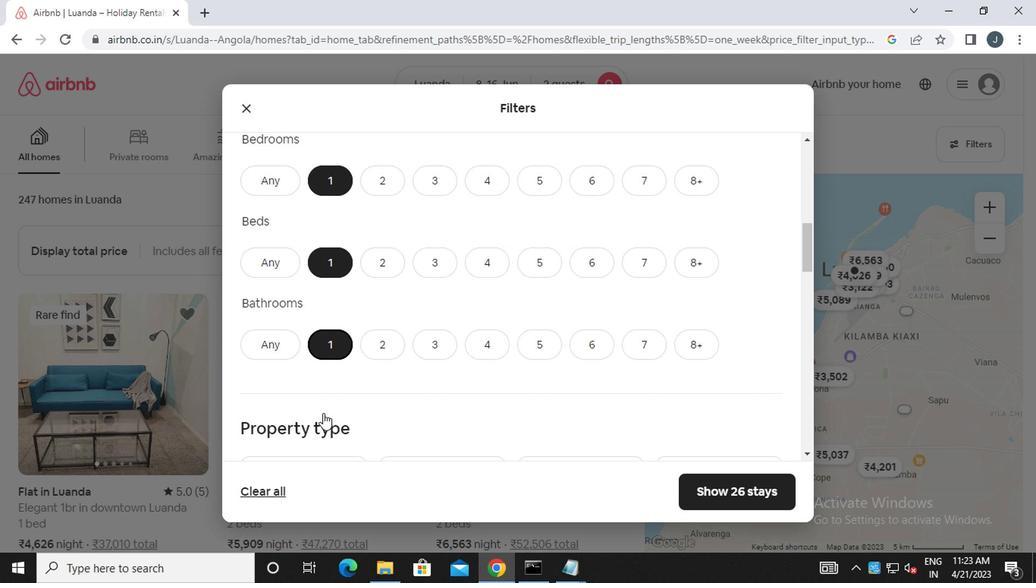 
Action: Mouse scrolled (320, 410) with delta (0, 0)
Screenshot: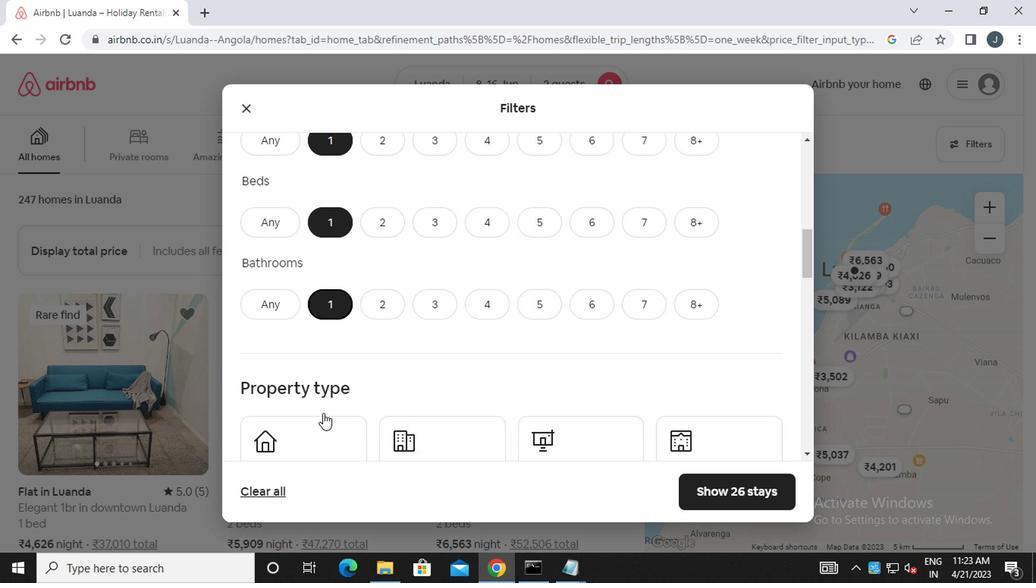 
Action: Mouse scrolled (320, 410) with delta (0, 0)
Screenshot: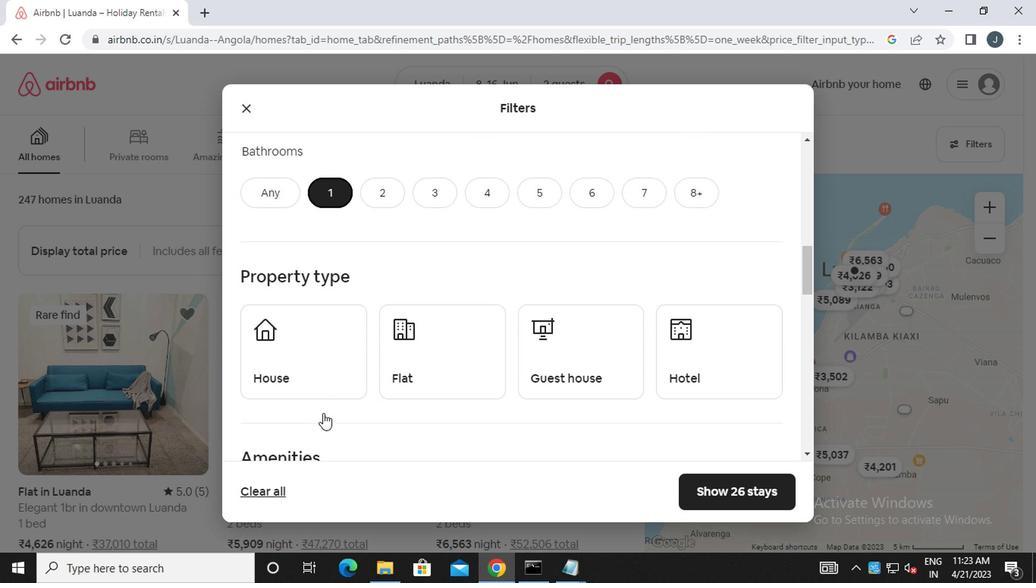 
Action: Mouse moved to (319, 411)
Screenshot: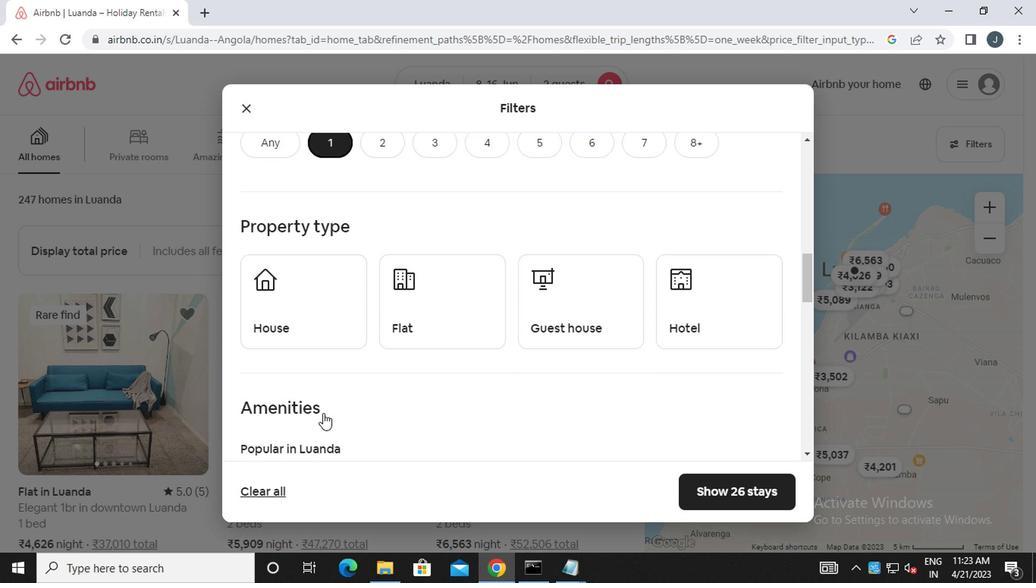 
Action: Mouse scrolled (319, 410) with delta (0, 0)
Screenshot: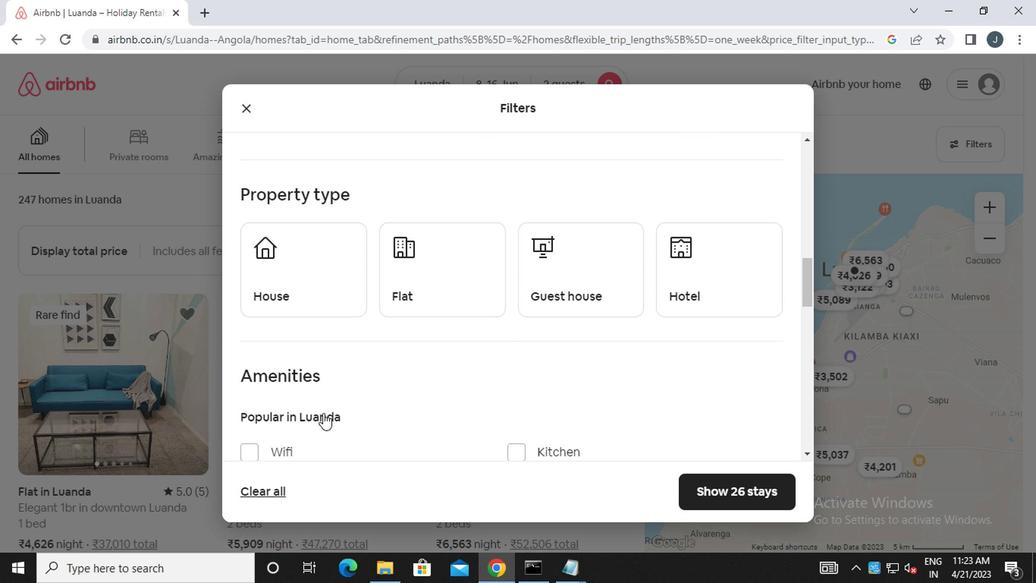 
Action: Mouse moved to (350, 338)
Screenshot: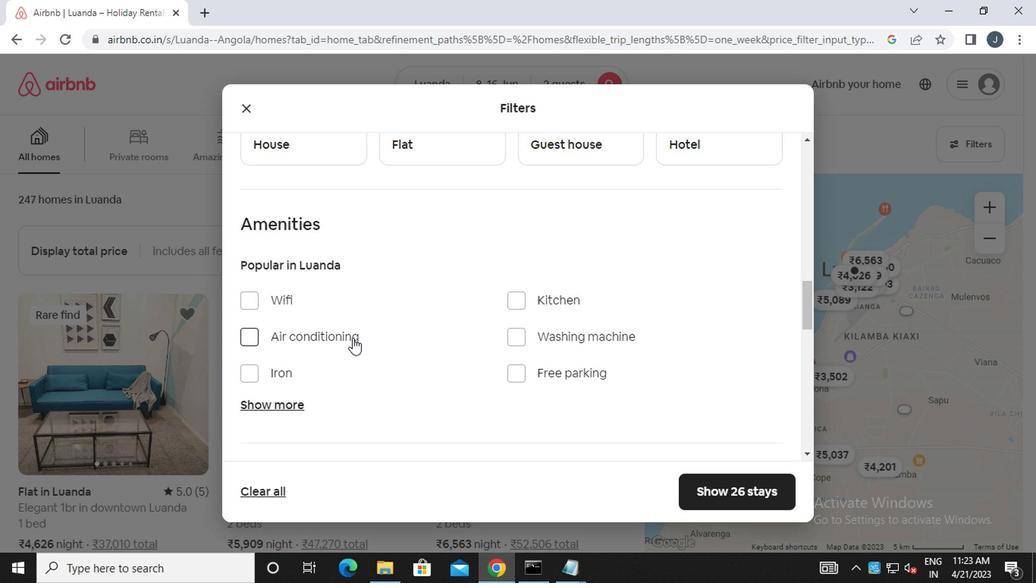 
Action: Mouse scrolled (350, 336) with delta (0, -1)
Screenshot: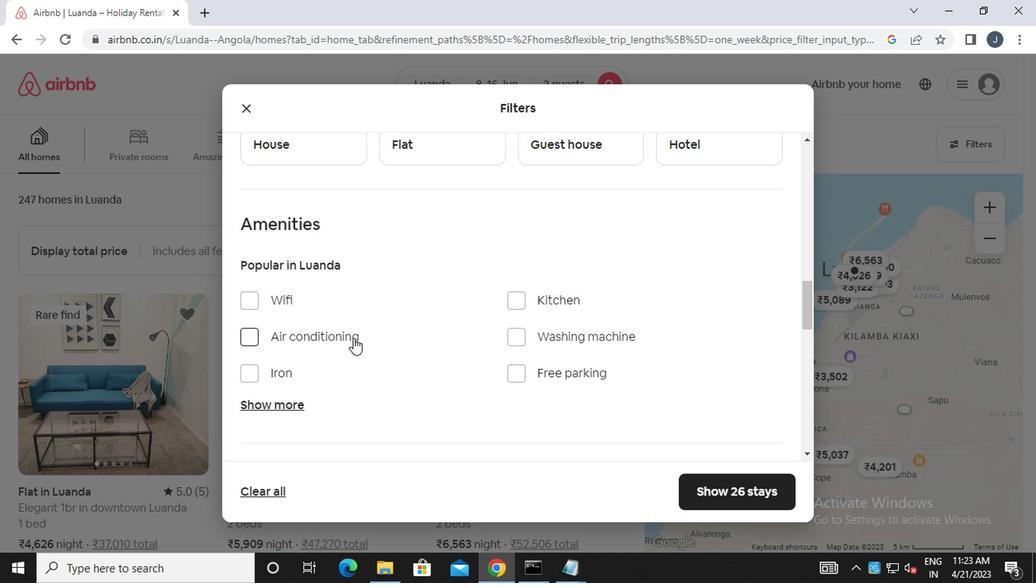 
Action: Mouse moved to (282, 328)
Screenshot: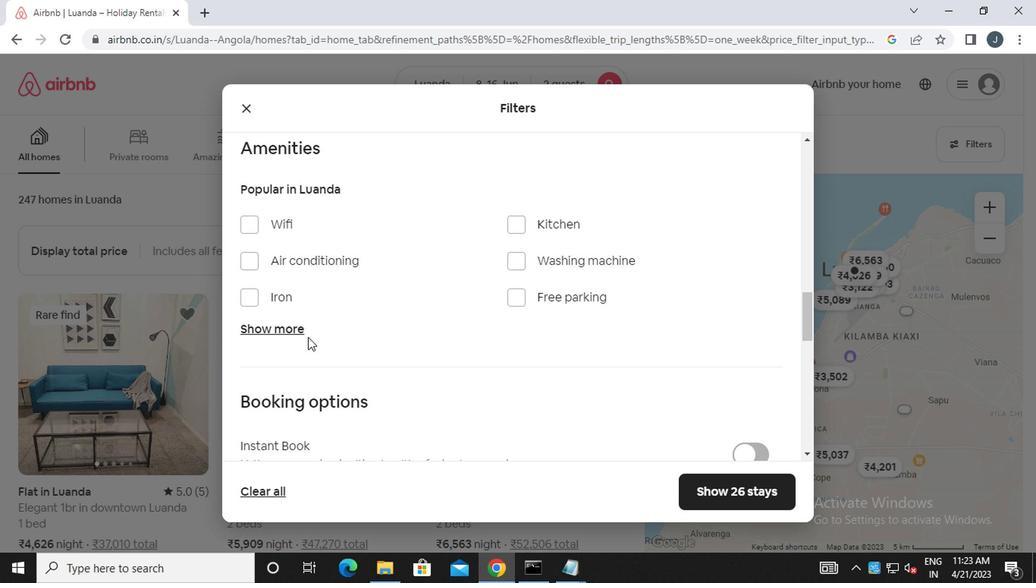 
Action: Mouse pressed left at (282, 328)
Screenshot: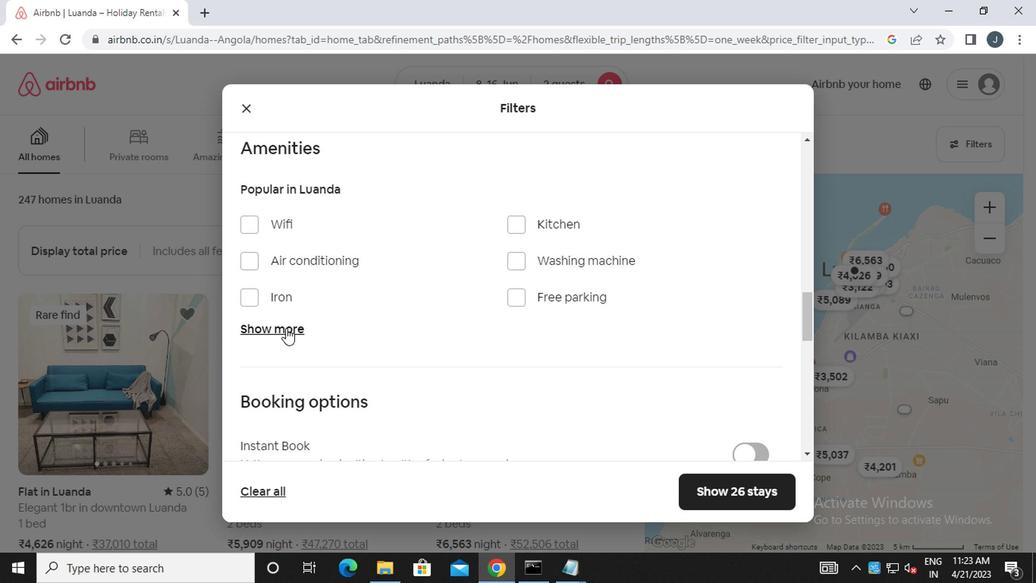 
Action: Mouse moved to (402, 366)
Screenshot: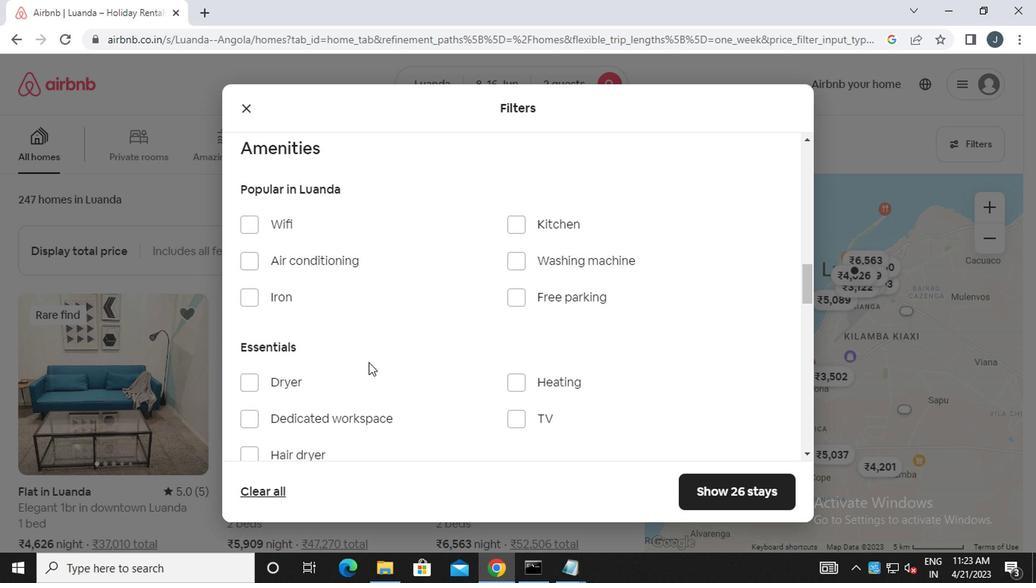 
Action: Mouse scrolled (402, 365) with delta (0, 0)
Screenshot: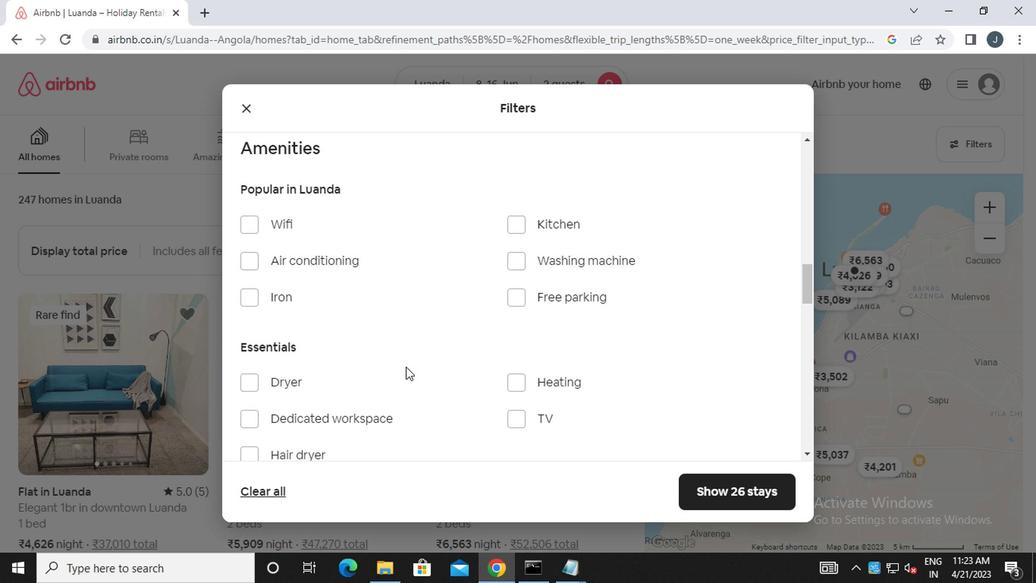 
Action: Mouse moved to (331, 151)
Screenshot: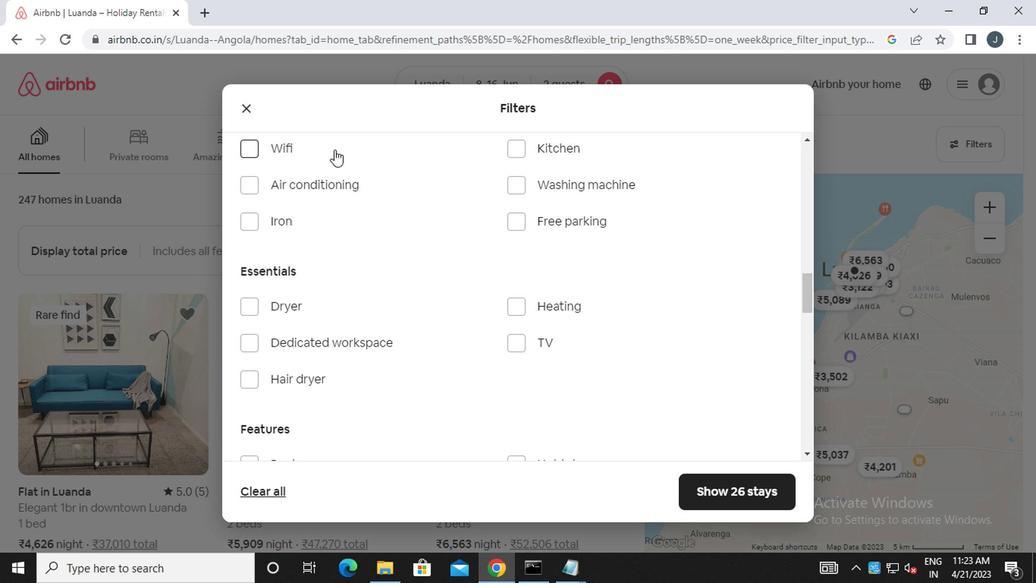 
Action: Mouse pressed left at (331, 151)
Screenshot: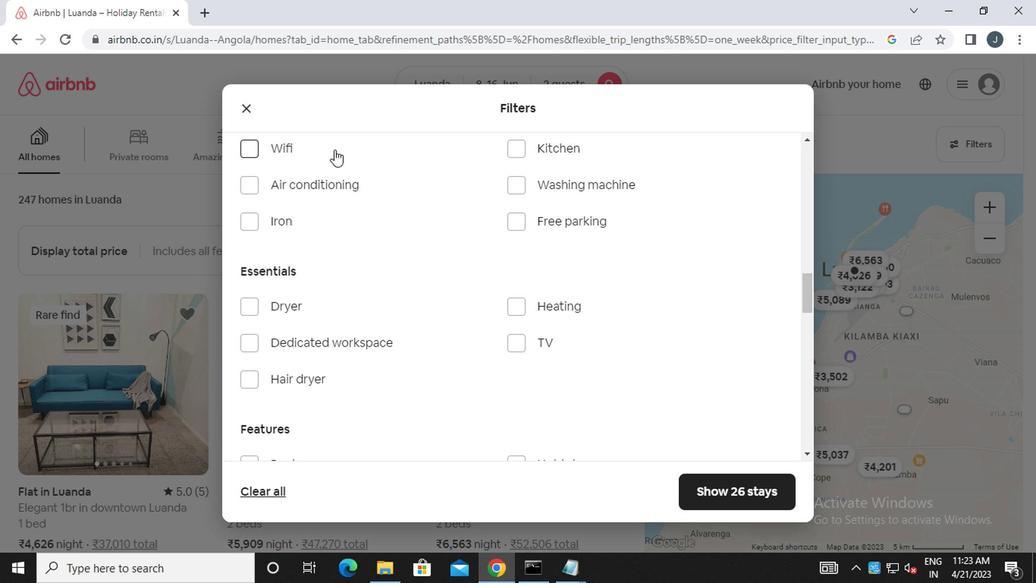 
Action: Mouse moved to (327, 195)
Screenshot: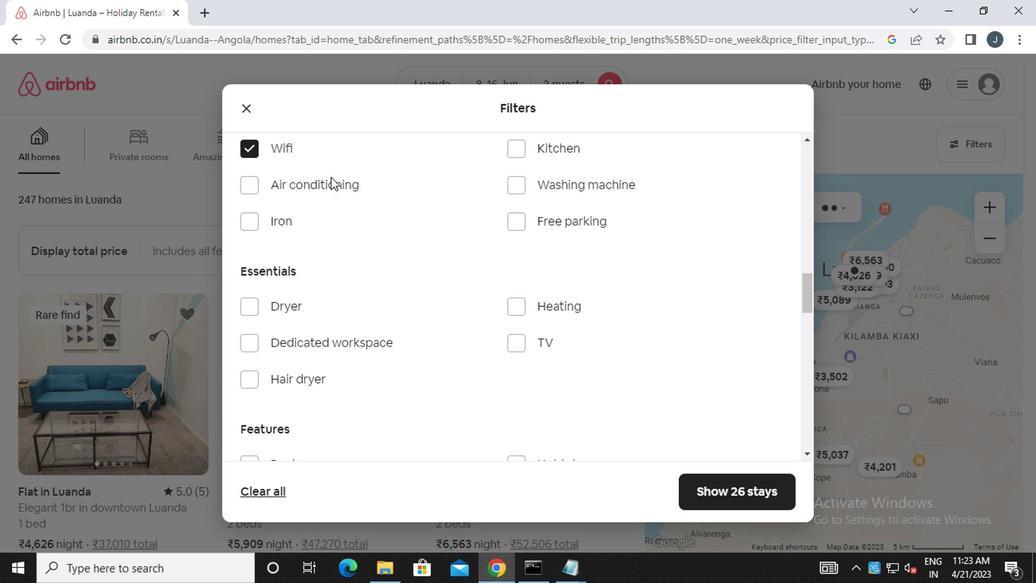 
Action: Mouse pressed left at (327, 195)
Screenshot: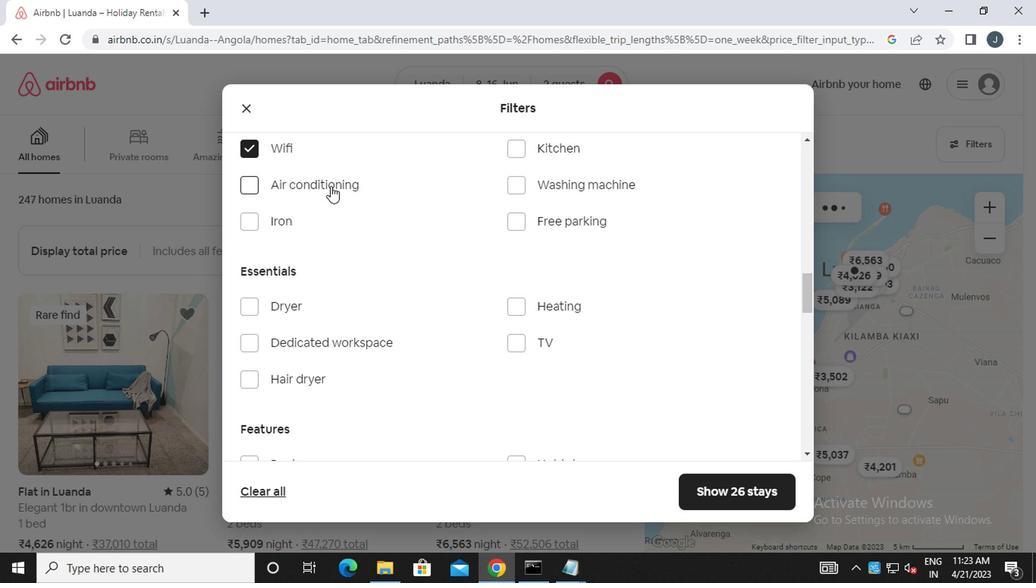 
Action: Mouse moved to (457, 313)
Screenshot: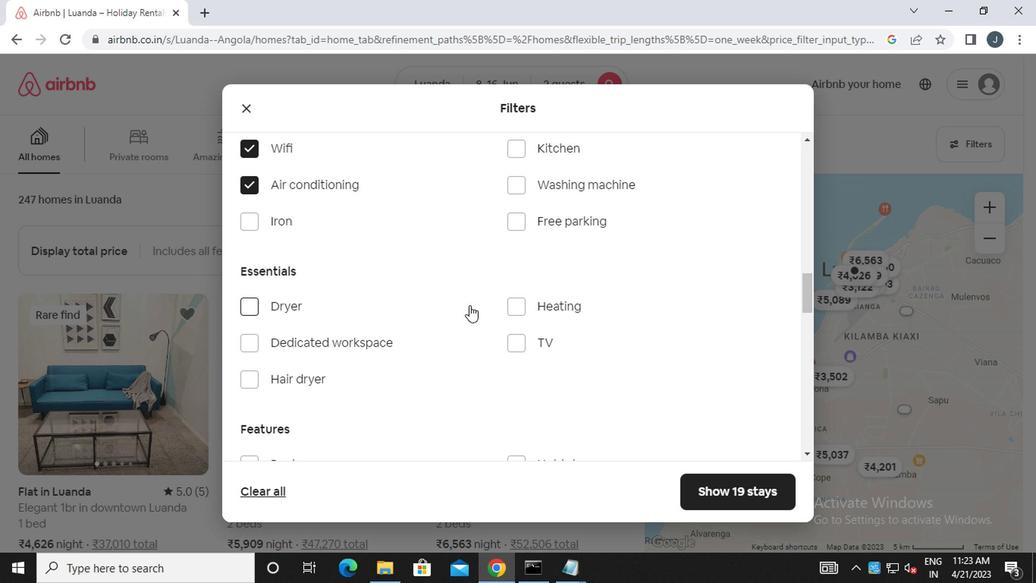 
Action: Mouse scrolled (457, 313) with delta (0, 0)
Screenshot: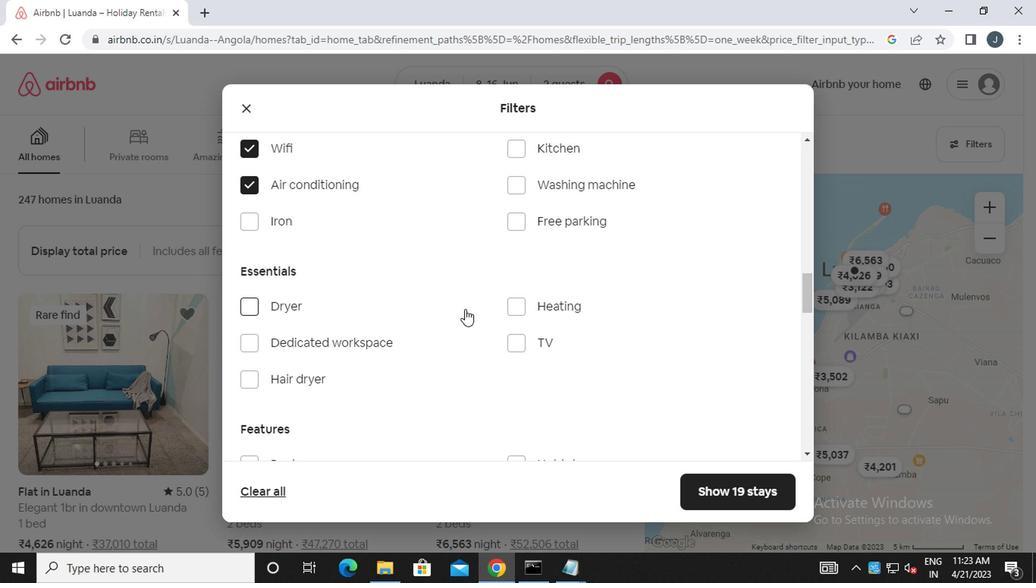 
Action: Mouse scrolled (457, 313) with delta (0, 0)
Screenshot: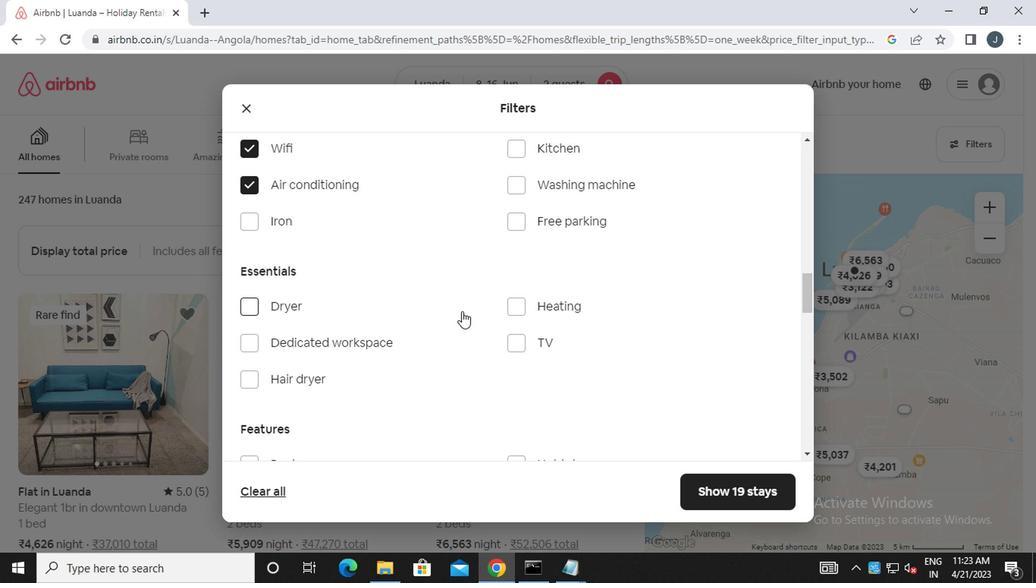 
Action: Mouse moved to (538, 385)
Screenshot: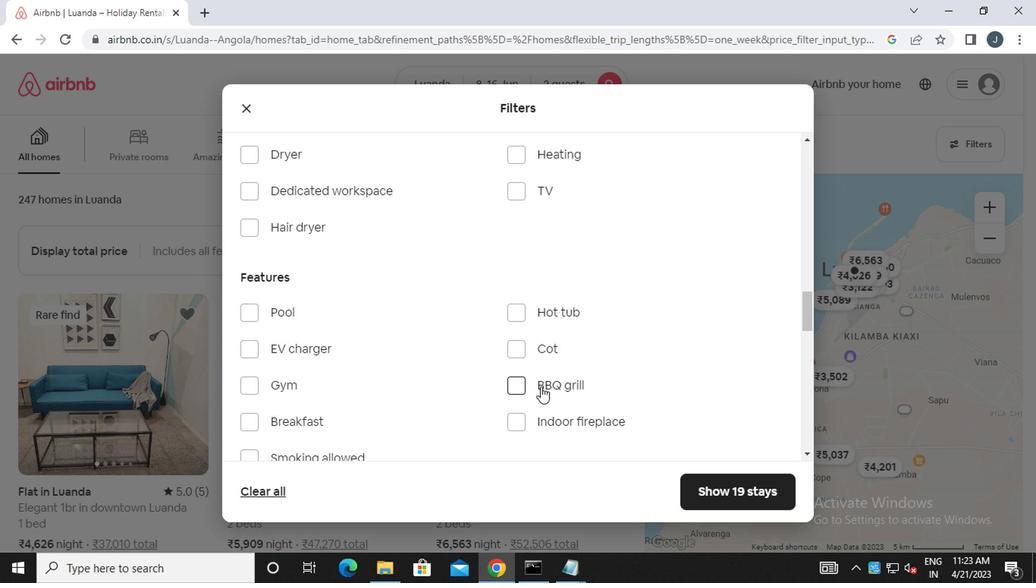 
Action: Mouse pressed left at (538, 385)
Screenshot: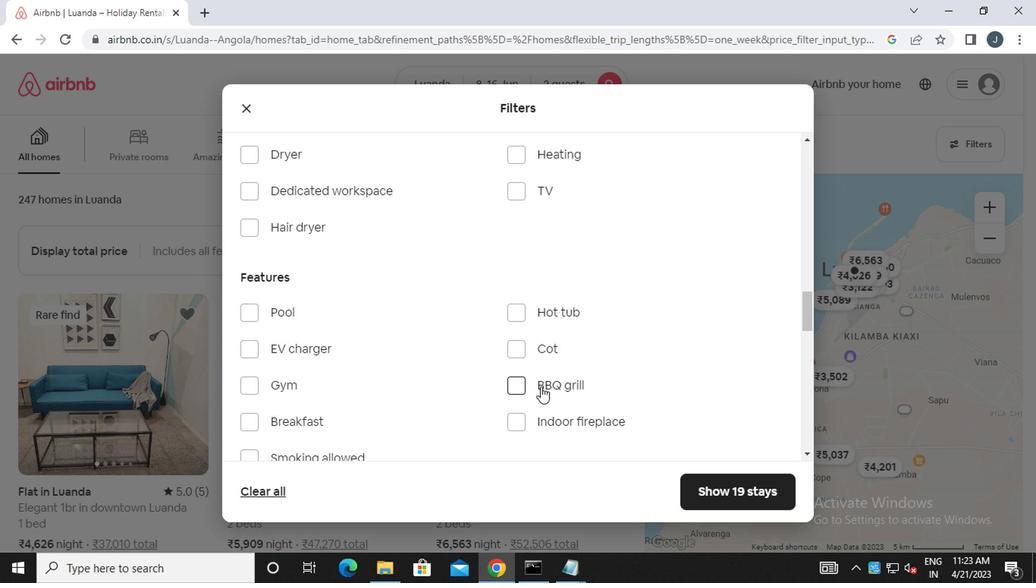 
Action: Mouse moved to (536, 385)
Screenshot: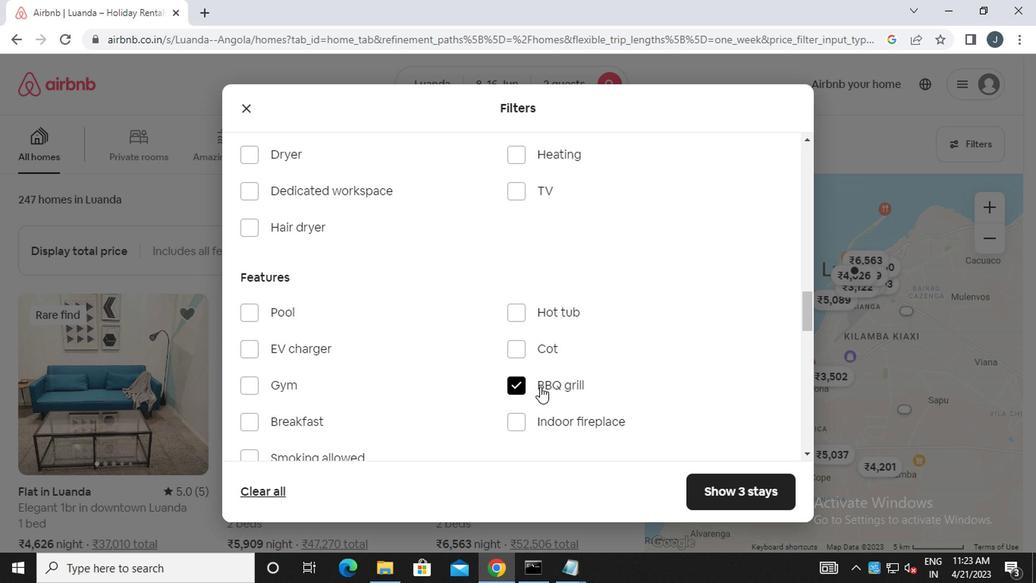 
Action: Mouse scrolled (536, 384) with delta (0, 0)
Screenshot: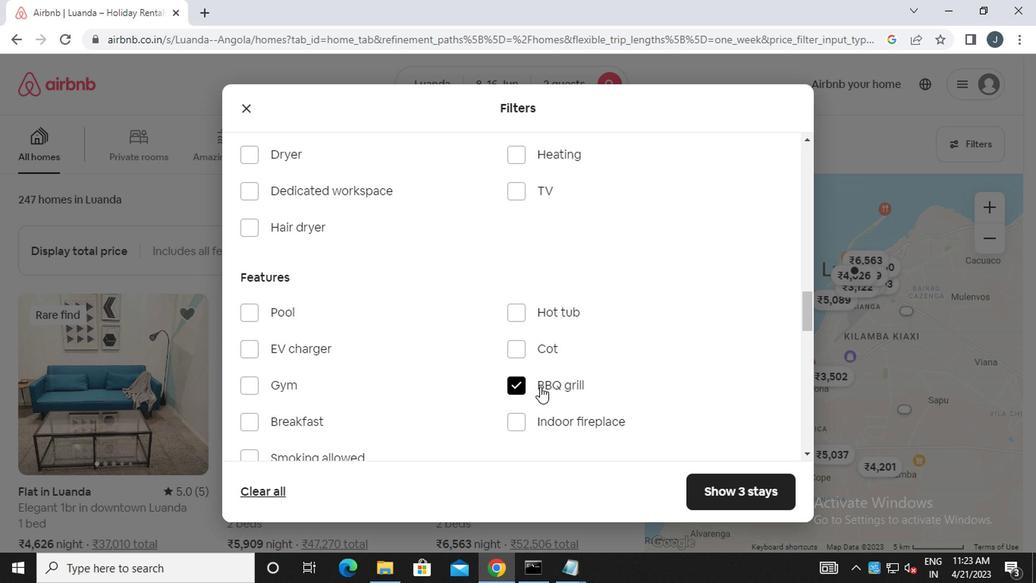 
Action: Mouse moved to (534, 385)
Screenshot: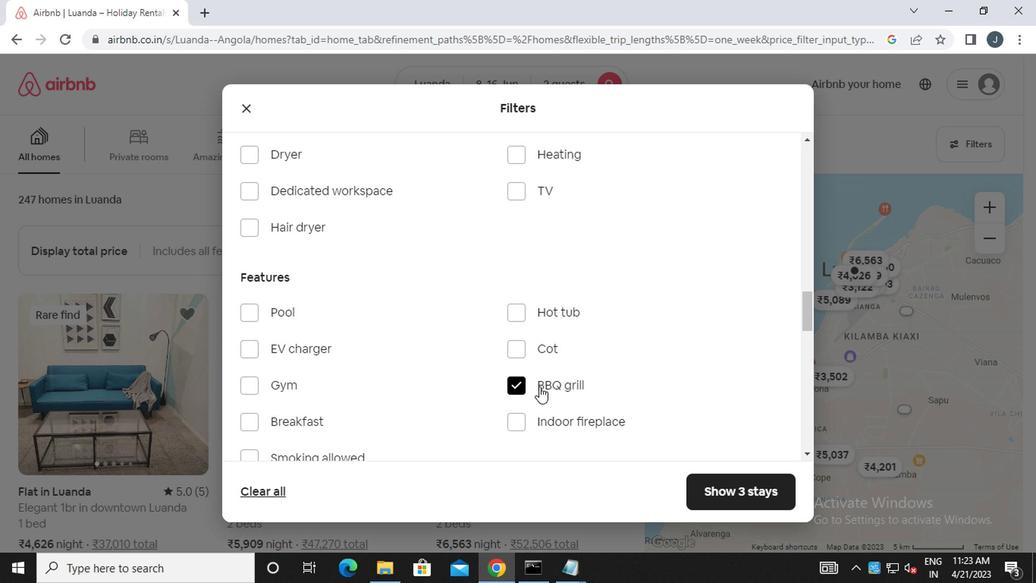 
Action: Mouse scrolled (534, 384) with delta (0, 0)
Screenshot: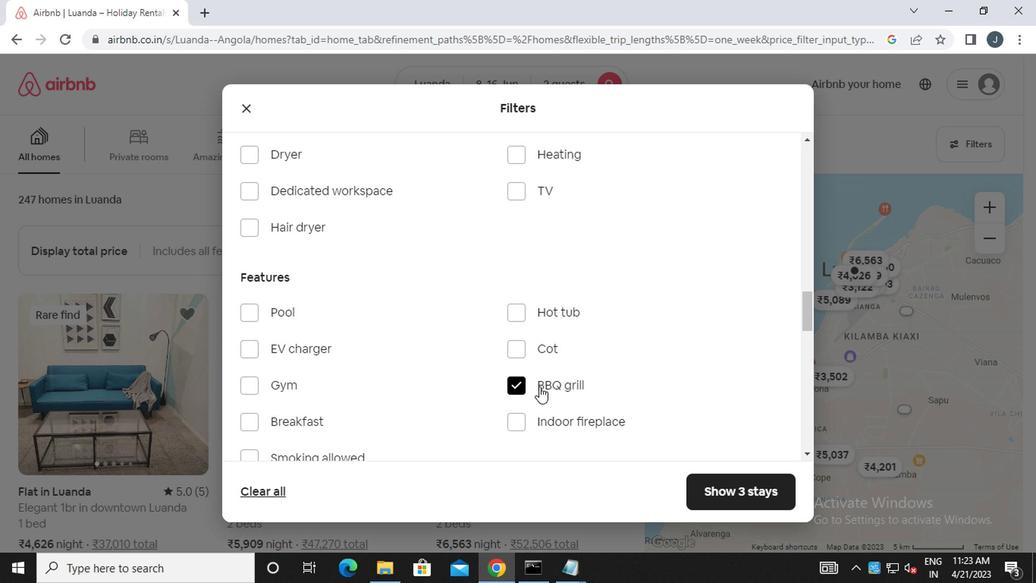 
Action: Mouse moved to (348, 307)
Screenshot: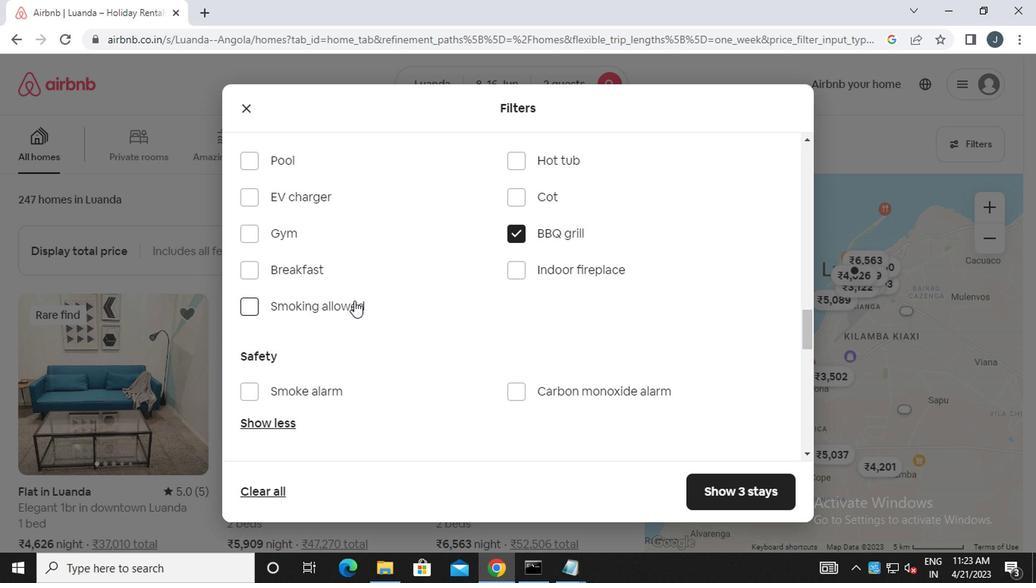 
Action: Mouse pressed left at (348, 307)
Screenshot: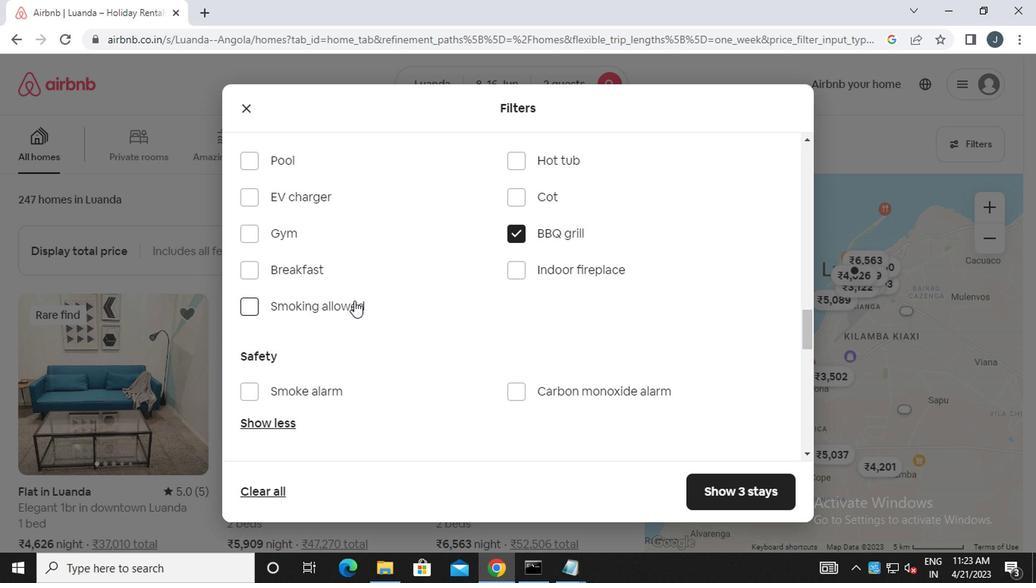 
Action: Mouse moved to (366, 328)
Screenshot: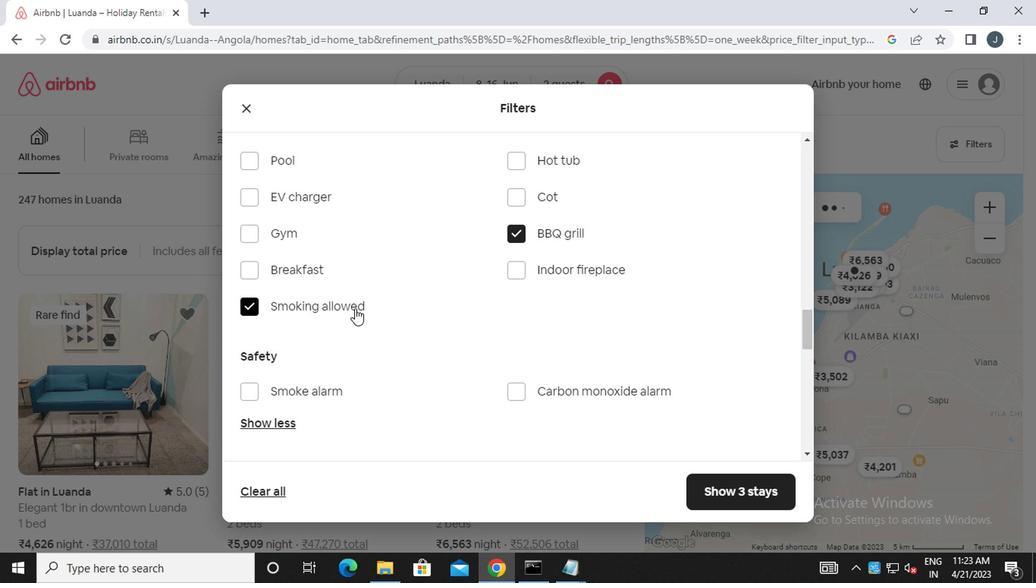 
Action: Mouse scrolled (366, 328) with delta (0, 0)
Screenshot: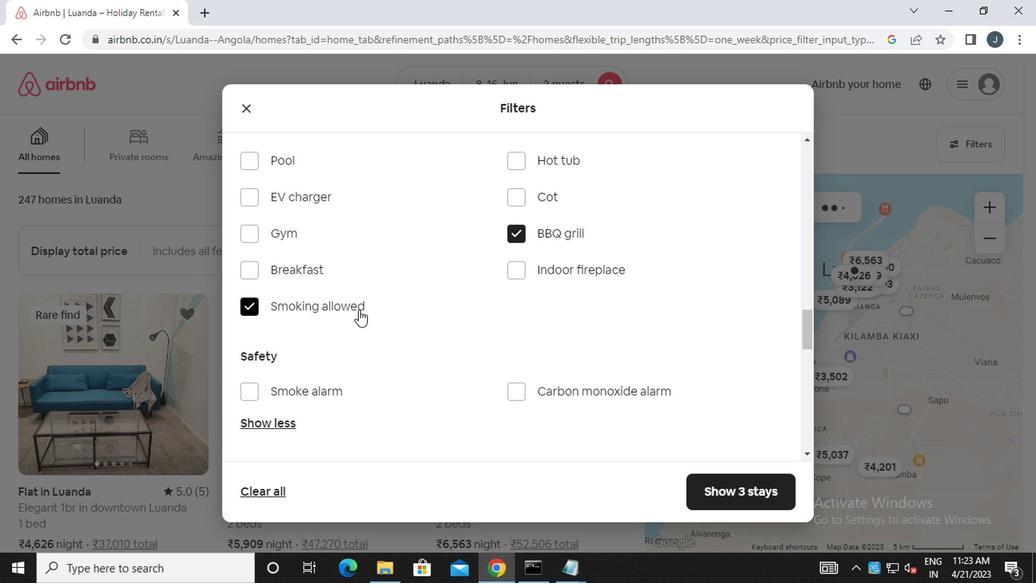 
Action: Mouse moved to (366, 328)
Screenshot: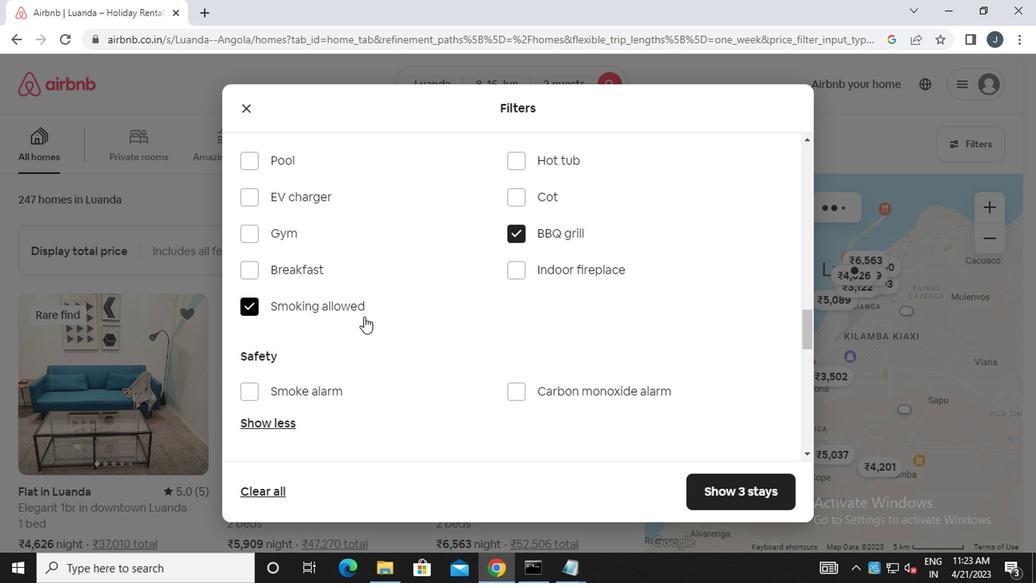 
Action: Mouse scrolled (366, 328) with delta (0, 0)
Screenshot: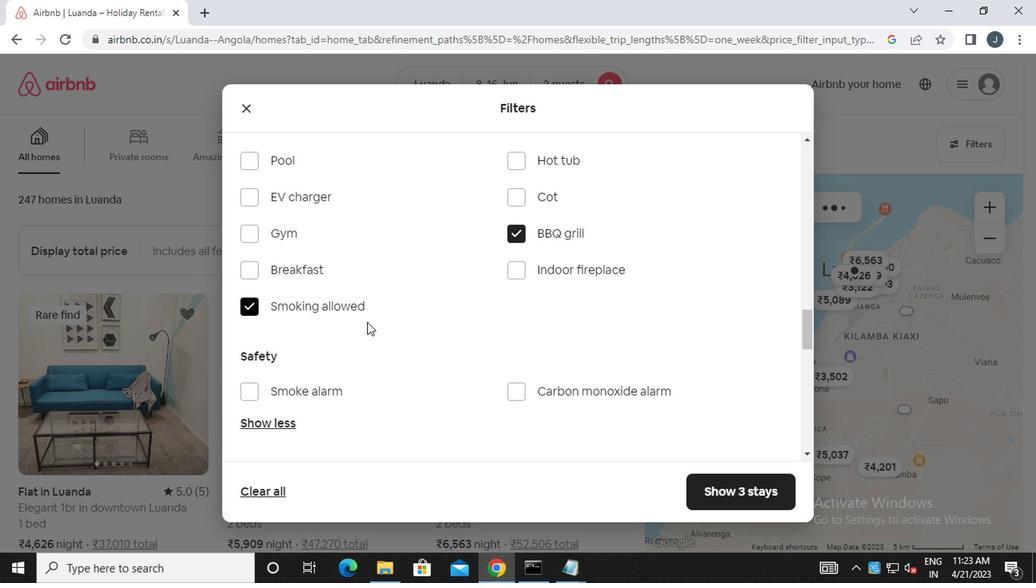 
Action: Mouse moved to (369, 328)
Screenshot: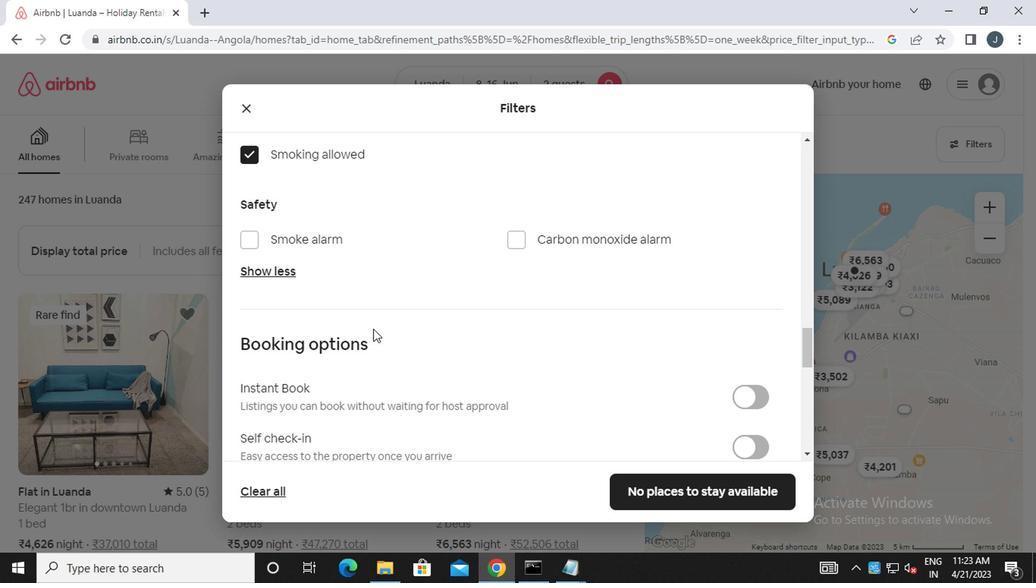 
Action: Mouse scrolled (369, 328) with delta (0, 0)
Screenshot: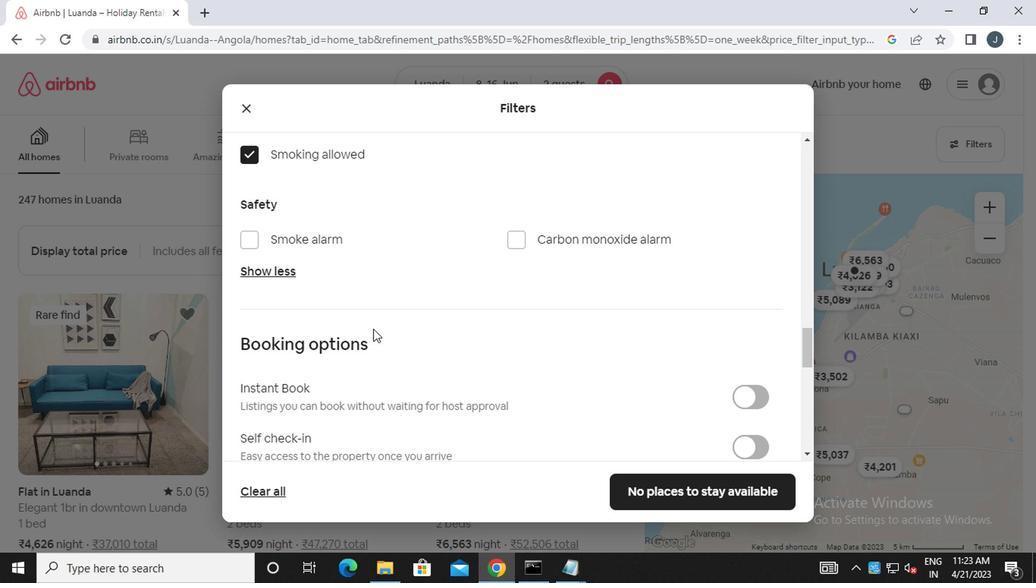 
Action: Mouse moved to (368, 328)
Screenshot: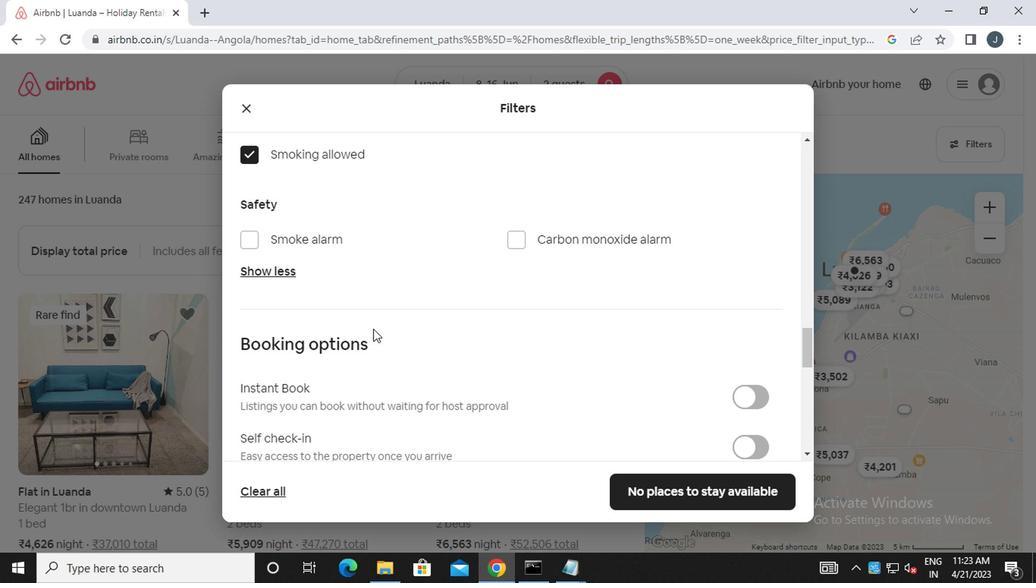 
Action: Mouse scrolled (368, 328) with delta (0, 0)
Screenshot: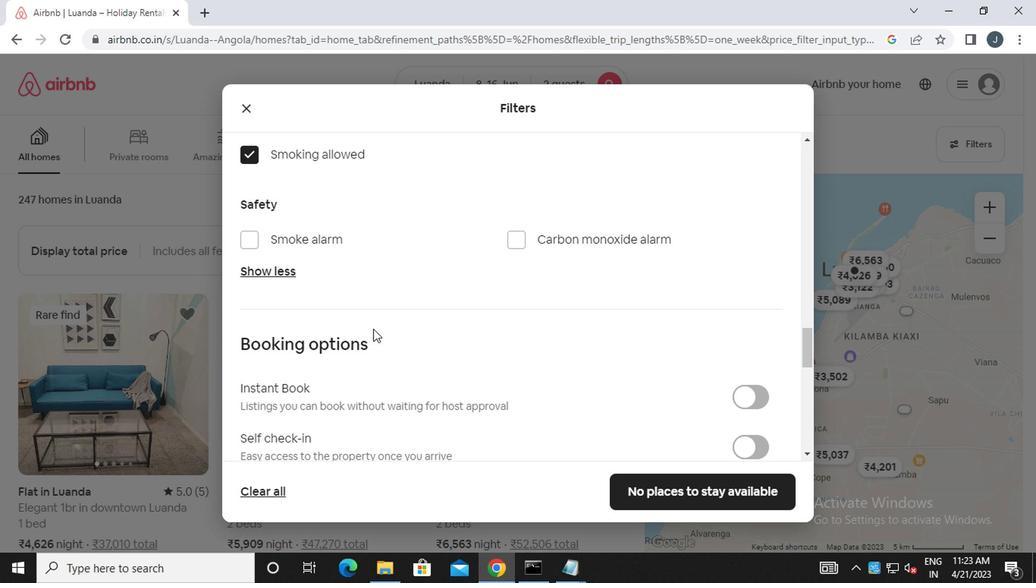 
Action: Mouse moved to (368, 328)
Screenshot: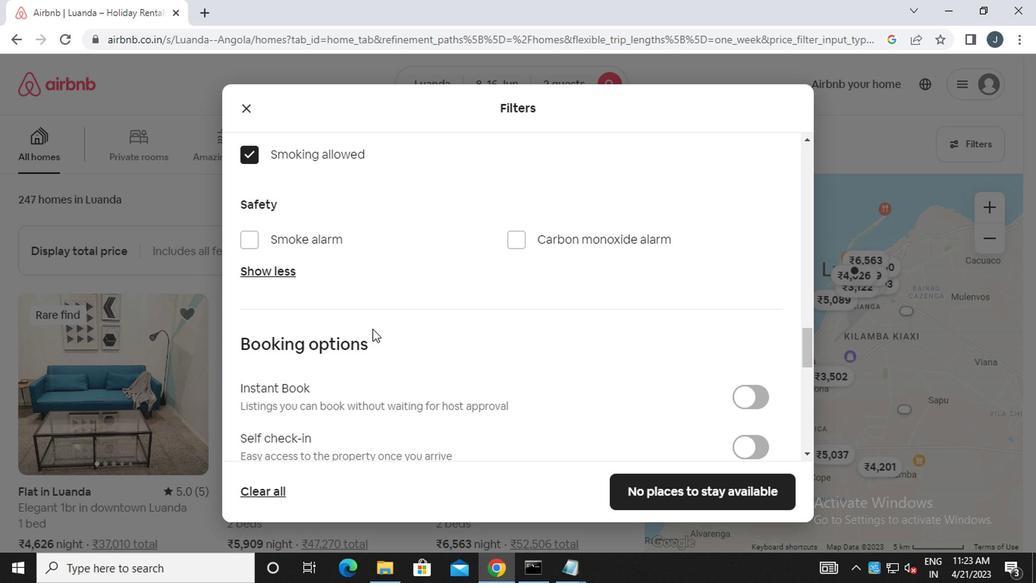 
Action: Mouse scrolled (368, 328) with delta (0, 0)
Screenshot: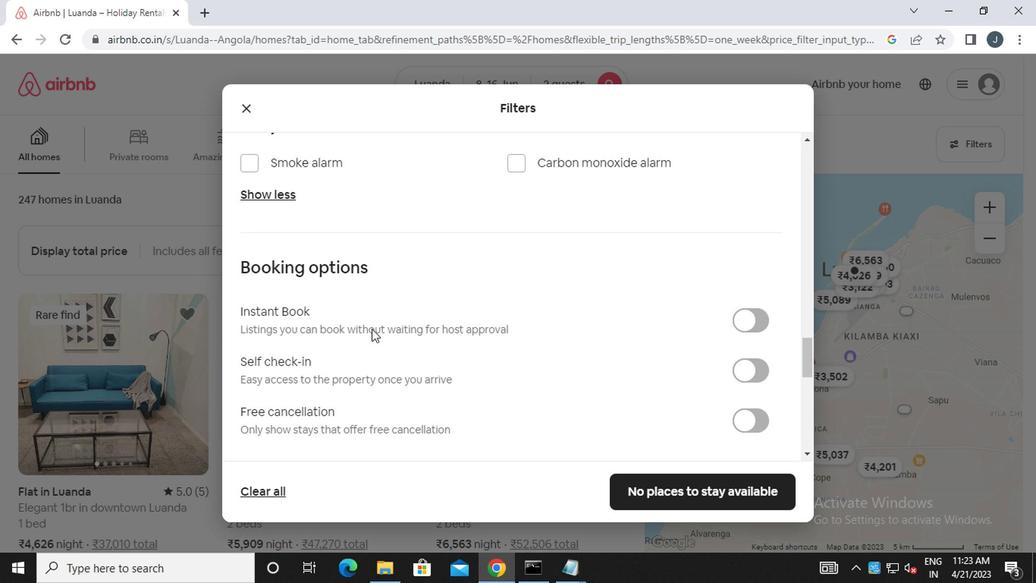 
Action: Mouse moved to (762, 229)
Screenshot: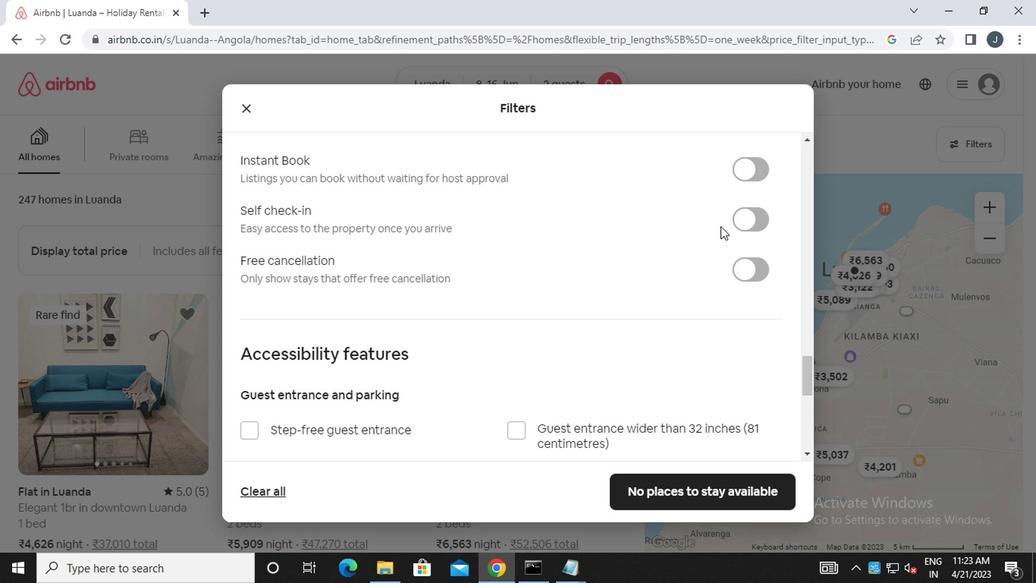 
Action: Mouse pressed left at (762, 229)
Screenshot: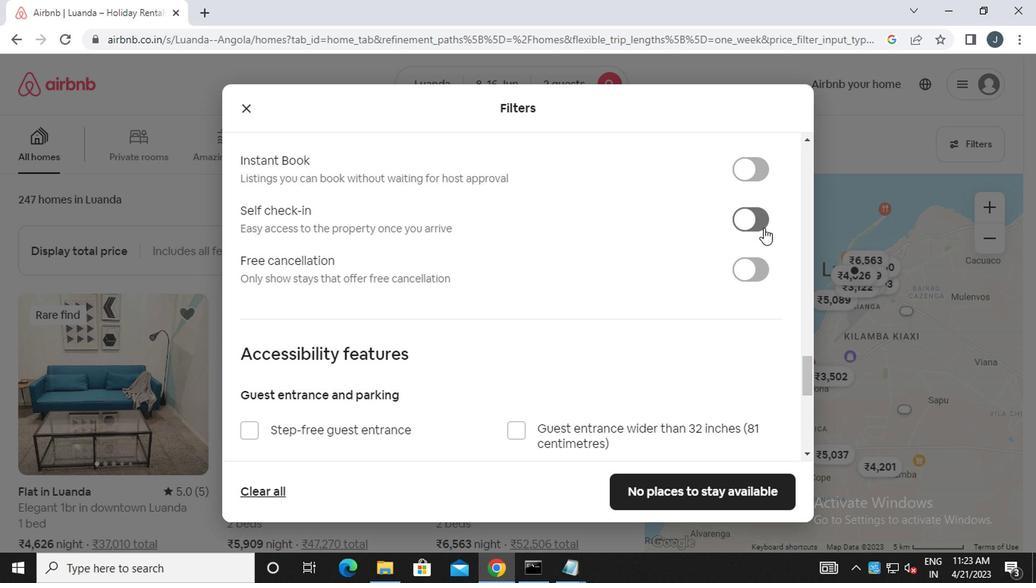 
Action: Mouse moved to (530, 338)
Screenshot: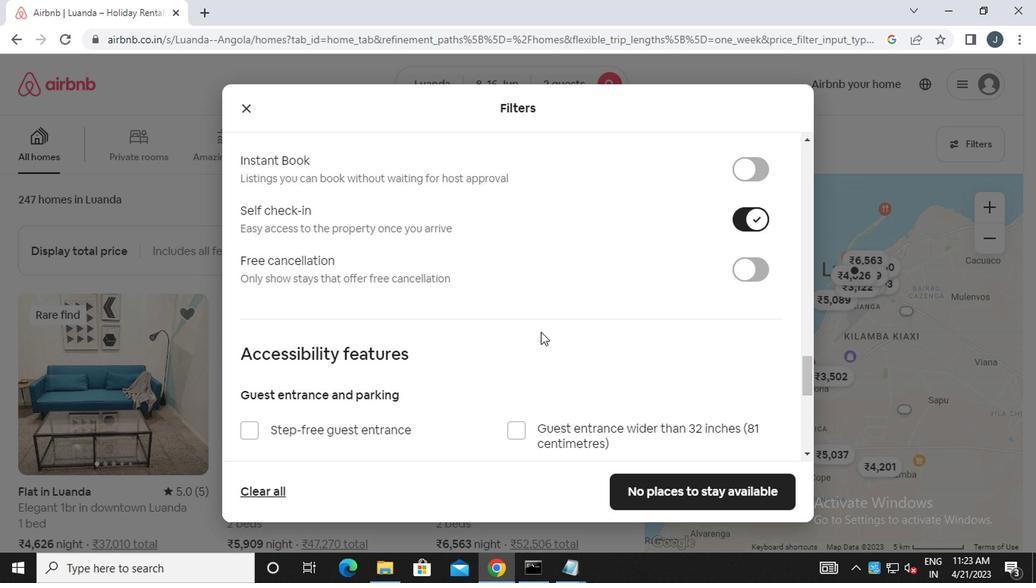 
Action: Mouse scrolled (530, 338) with delta (0, 0)
Screenshot: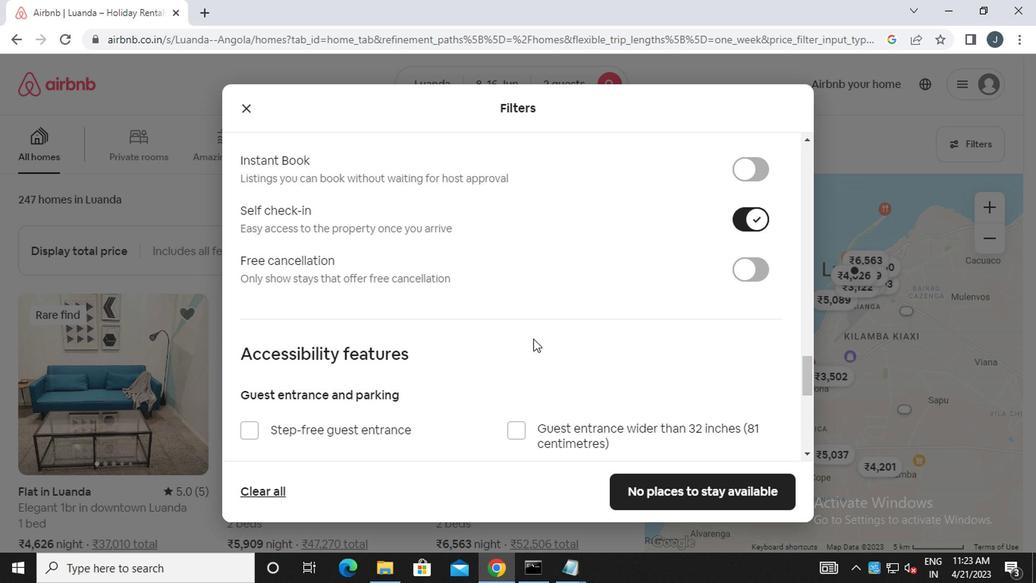 
Action: Mouse scrolled (530, 338) with delta (0, 0)
Screenshot: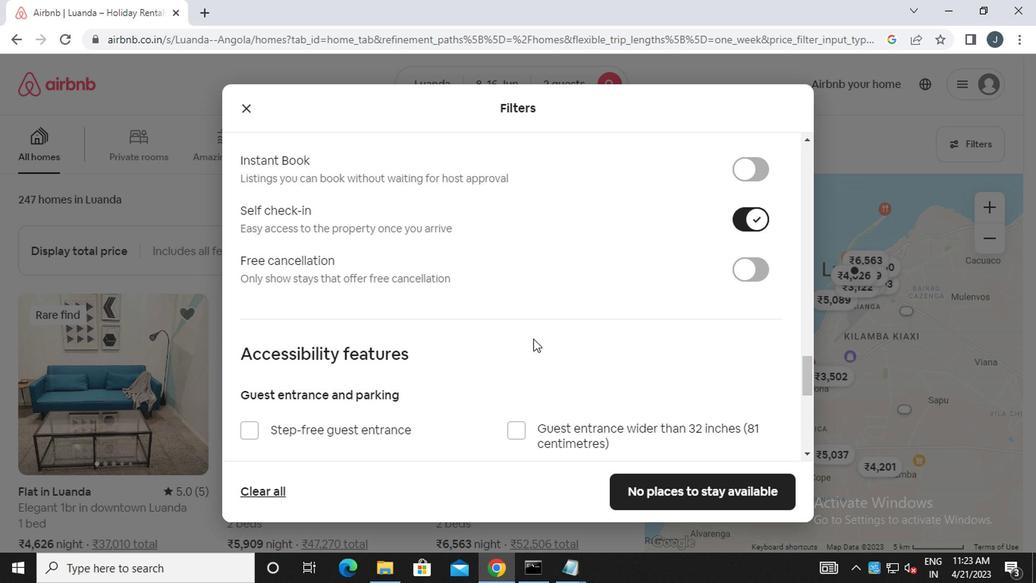
Action: Mouse scrolled (530, 338) with delta (0, 0)
Screenshot: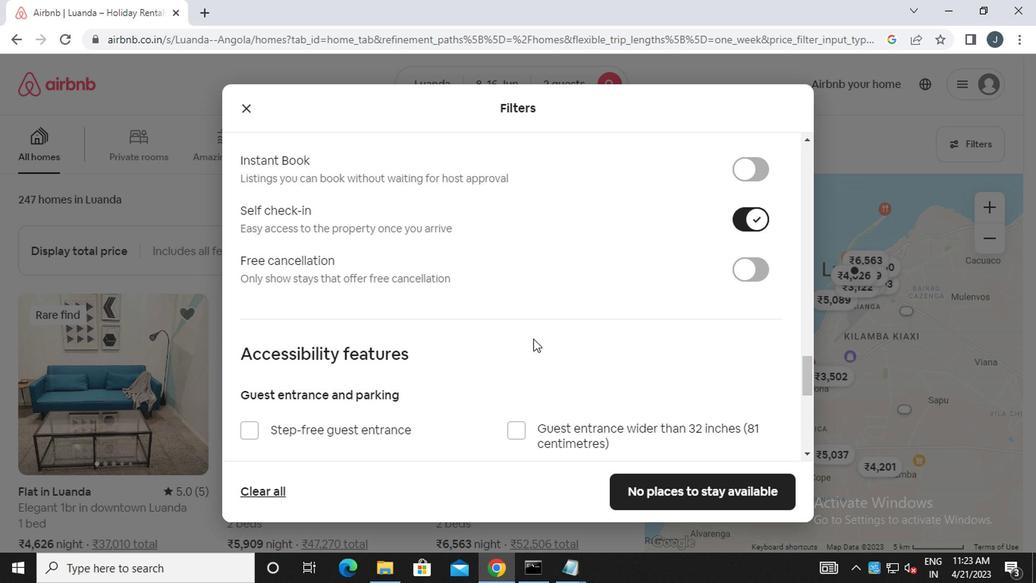 
Action: Mouse moved to (532, 338)
Screenshot: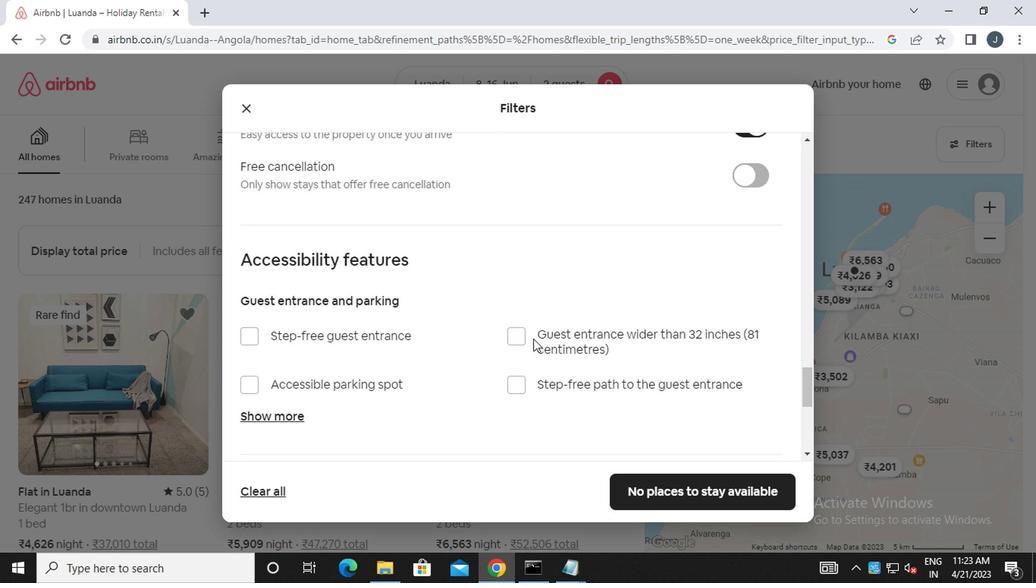 
Action: Mouse scrolled (532, 338) with delta (0, 0)
Screenshot: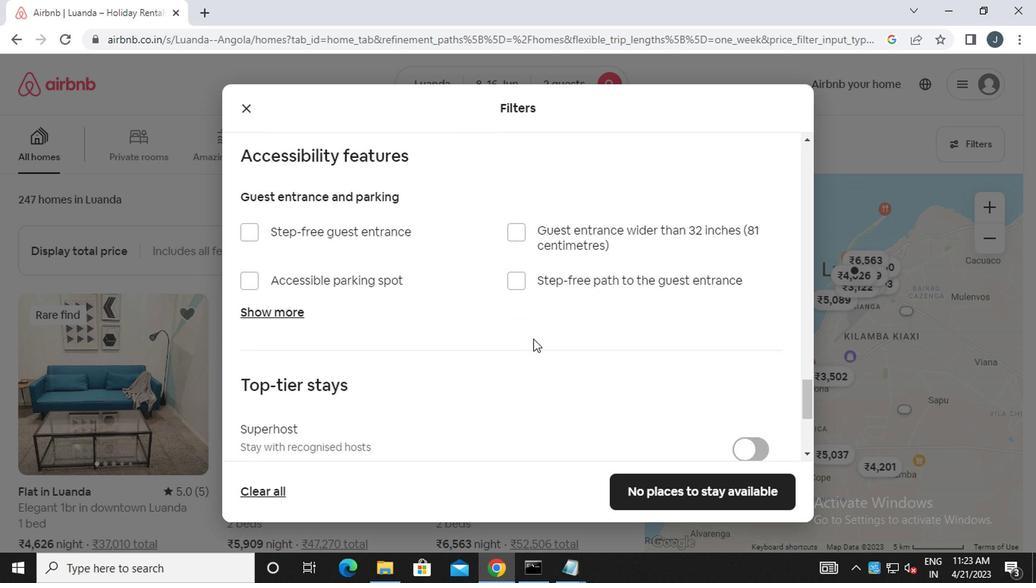 
Action: Mouse scrolled (532, 338) with delta (0, 0)
Screenshot: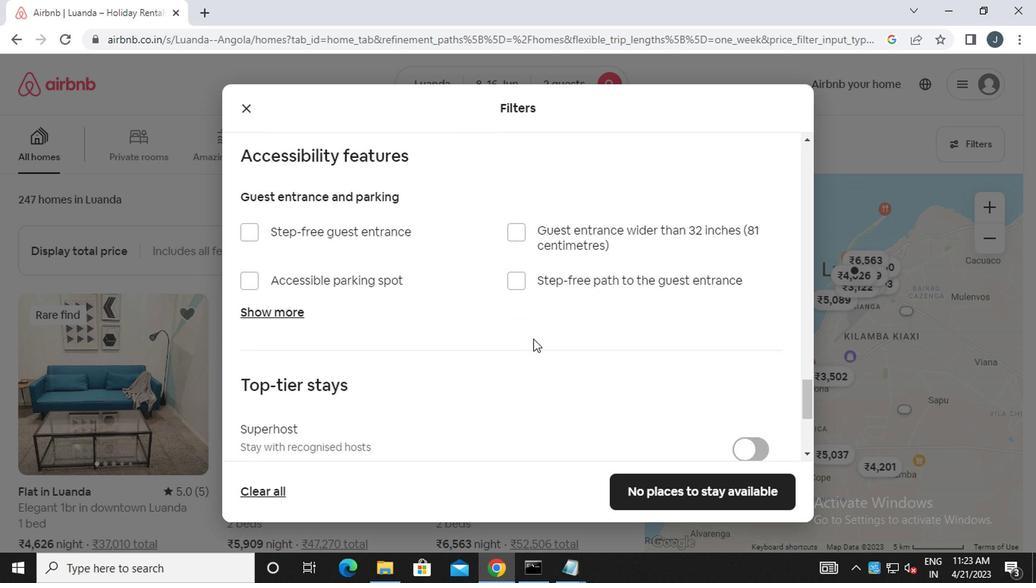 
Action: Mouse scrolled (532, 338) with delta (0, 0)
Screenshot: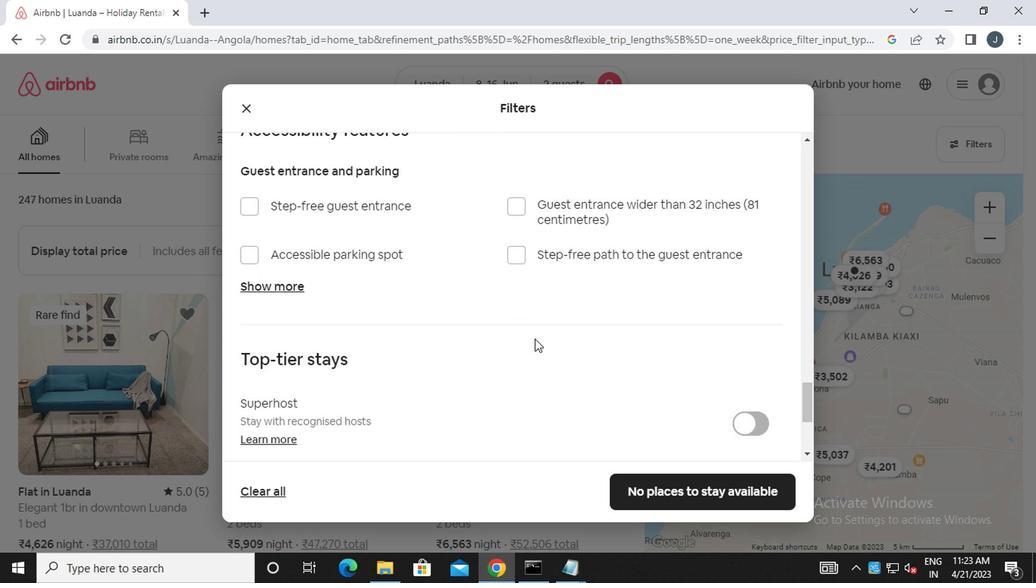 
Action: Mouse scrolled (532, 338) with delta (0, 0)
Screenshot: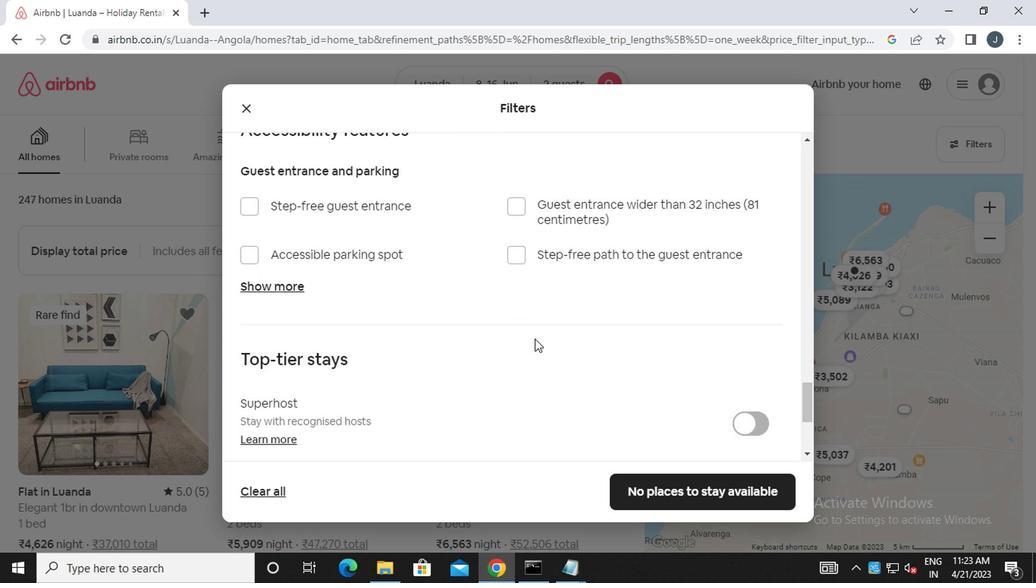 
Action: Mouse scrolled (532, 338) with delta (0, 0)
Screenshot: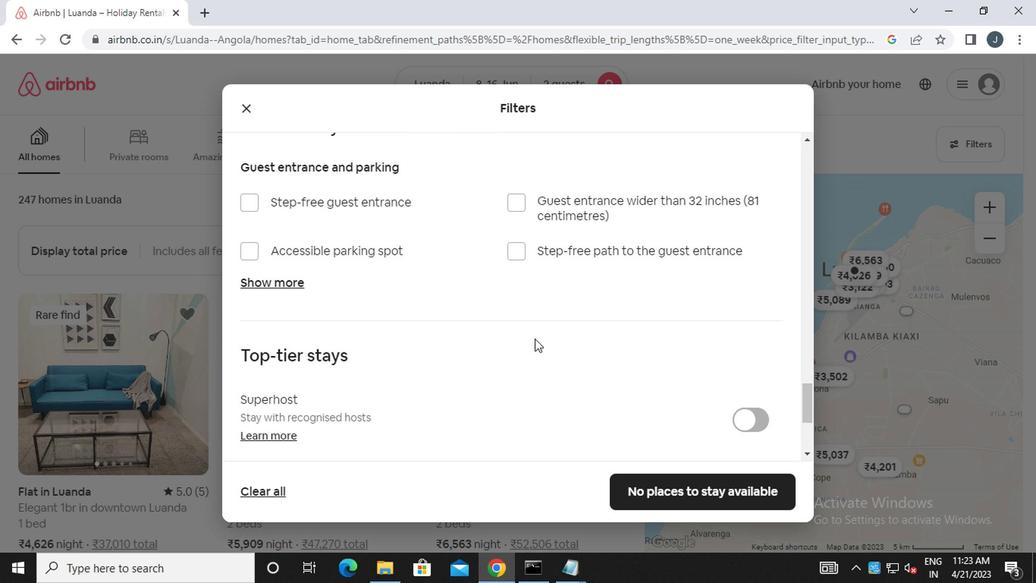 
Action: Mouse moved to (534, 338)
Screenshot: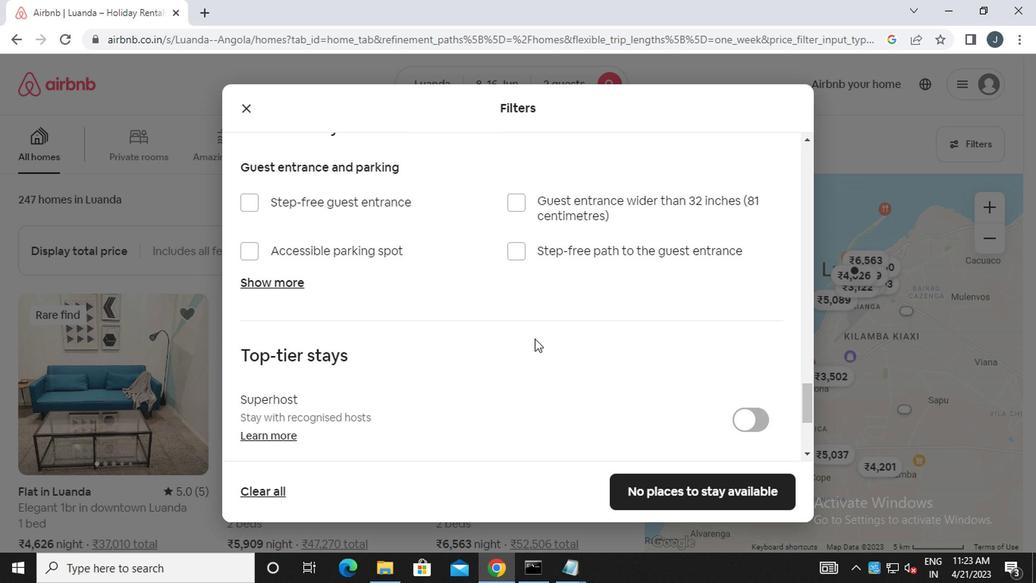 
Action: Mouse scrolled (534, 338) with delta (0, 0)
Screenshot: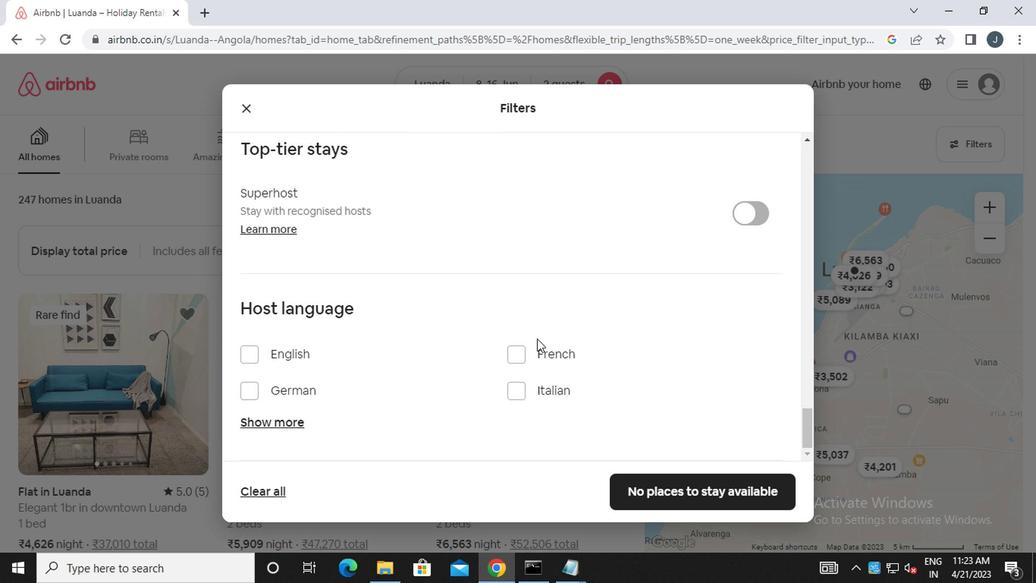 
Action: Mouse scrolled (534, 338) with delta (0, 0)
Screenshot: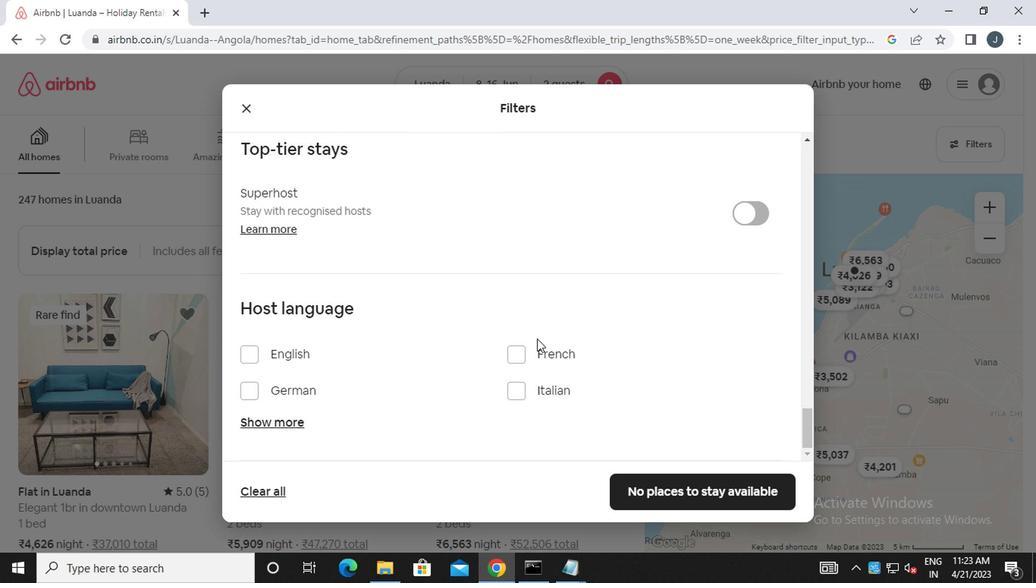 
Action: Mouse scrolled (534, 338) with delta (0, 0)
Screenshot: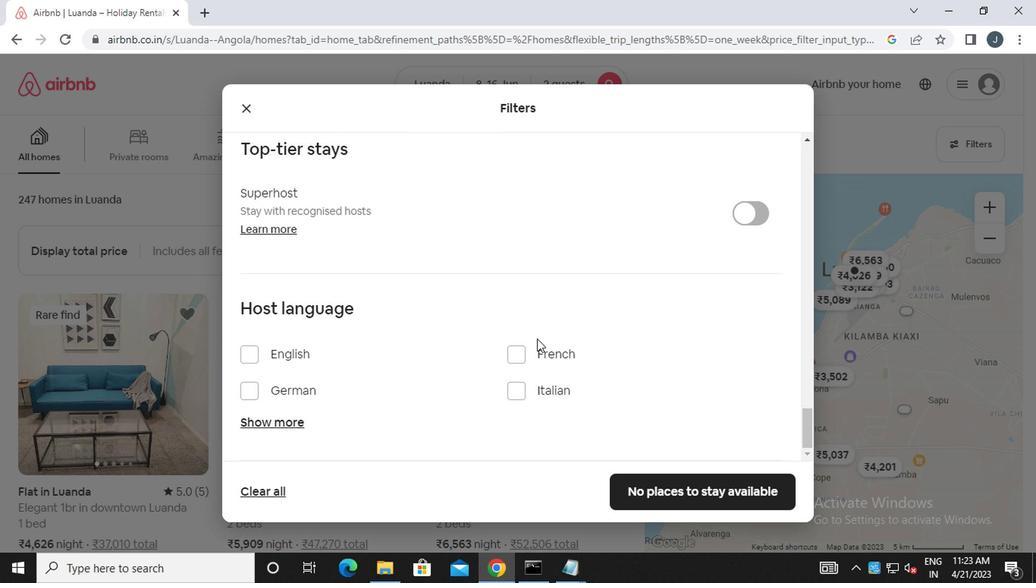 
Action: Mouse scrolled (534, 338) with delta (0, 0)
Screenshot: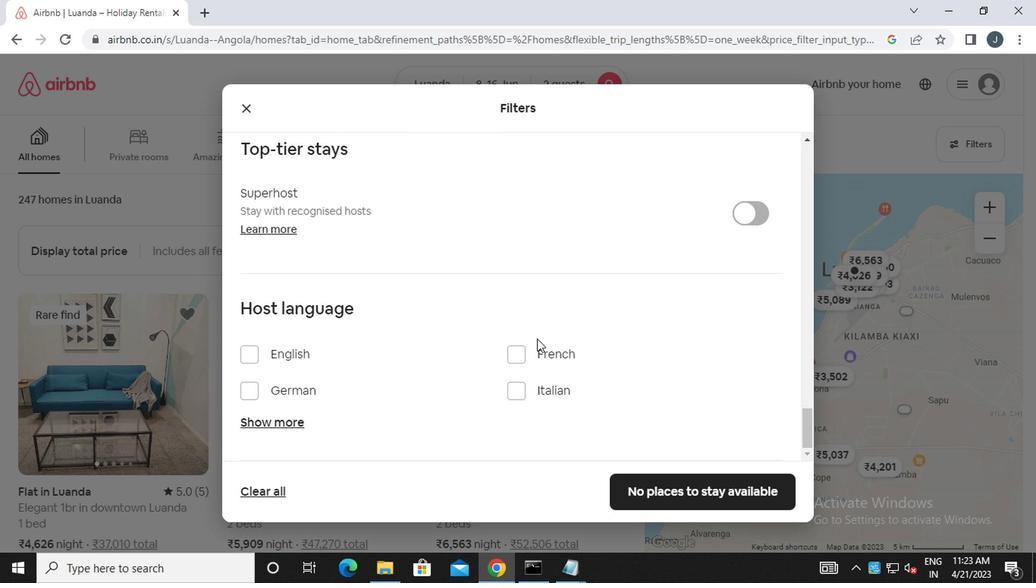 
Action: Mouse scrolled (534, 338) with delta (0, 0)
Screenshot: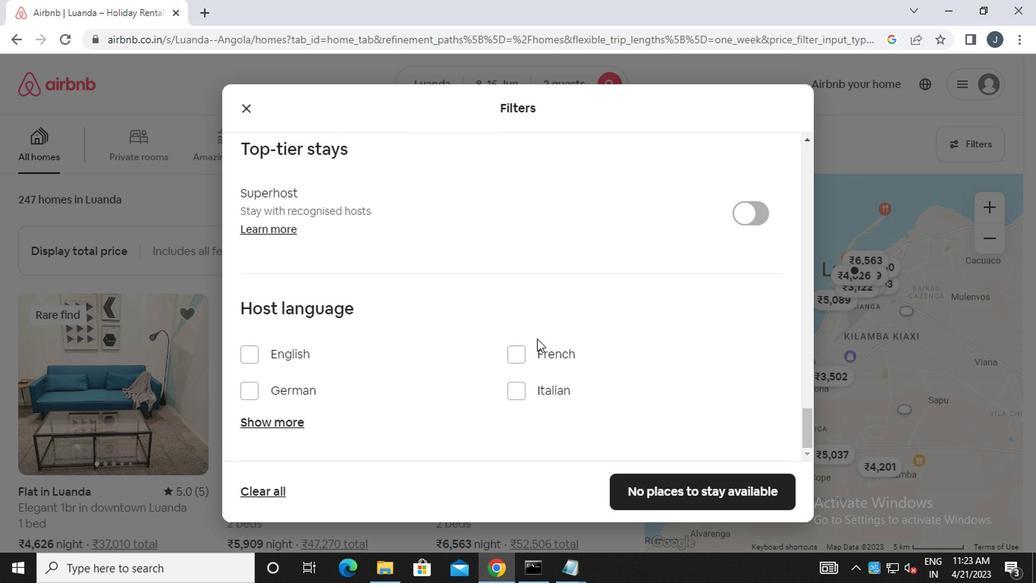 
Action: Mouse moved to (264, 352)
Screenshot: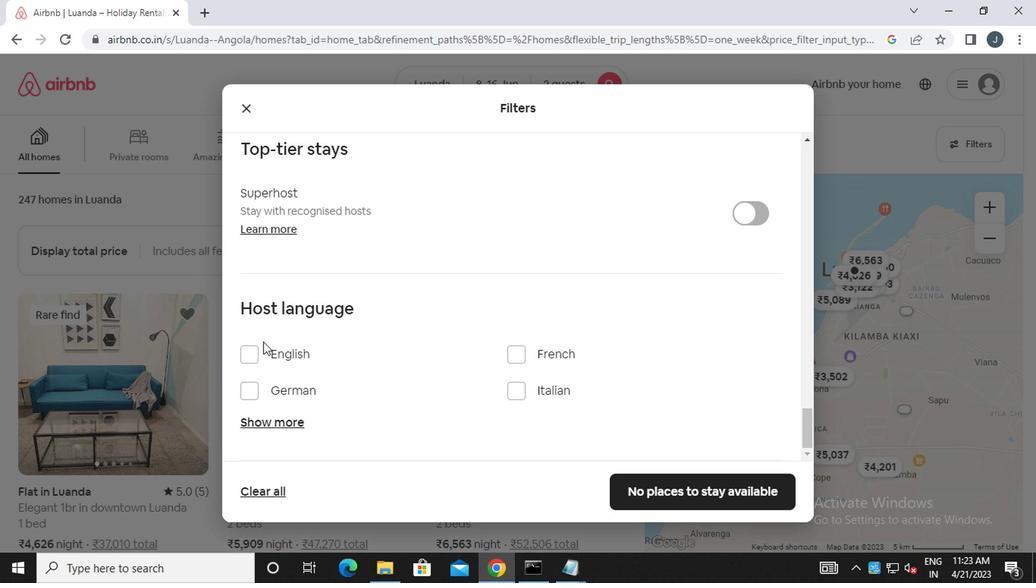 
Action: Mouse pressed left at (264, 352)
Screenshot: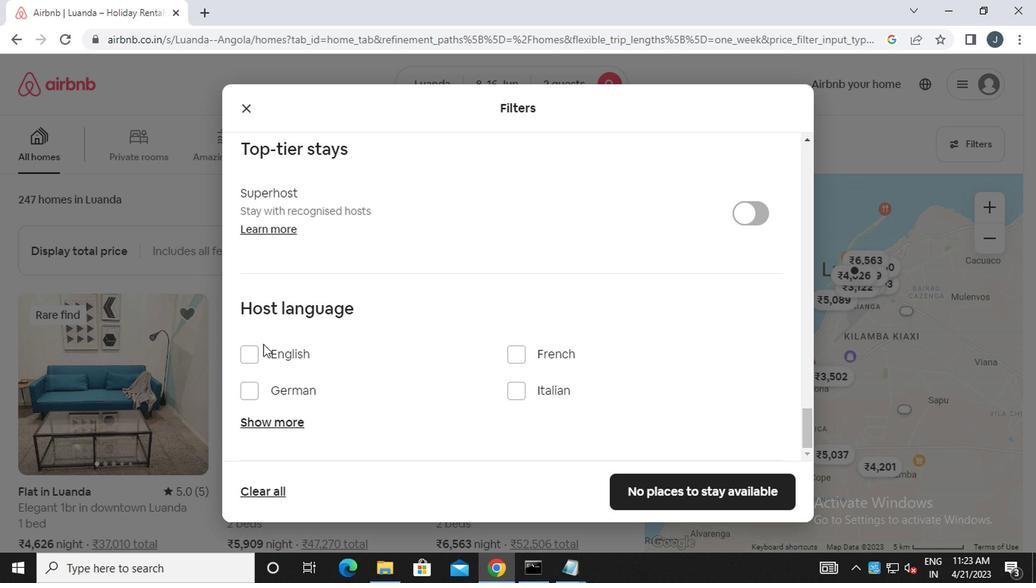 
Action: Mouse moved to (669, 485)
Screenshot: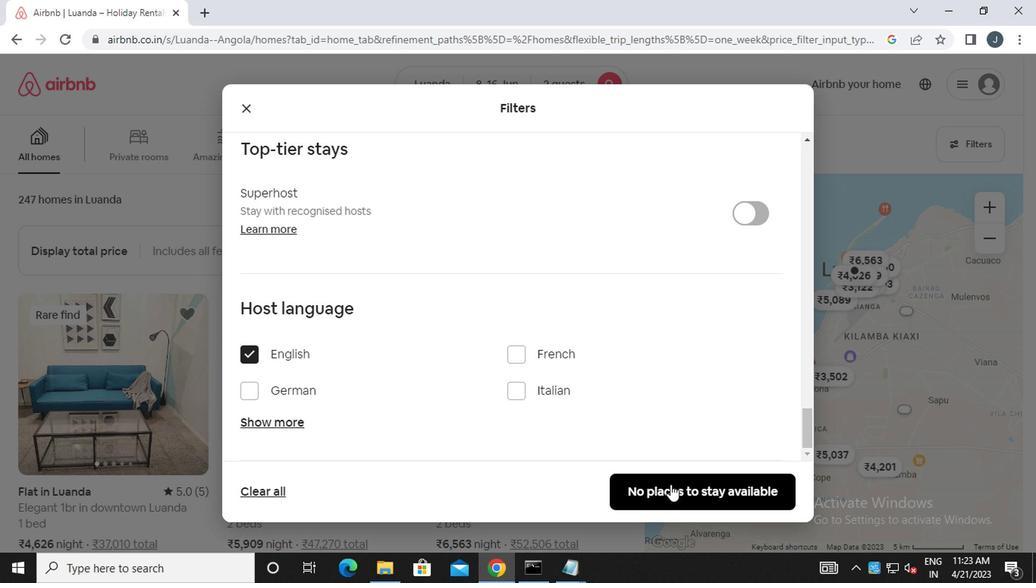 
Action: Mouse pressed left at (669, 485)
Screenshot: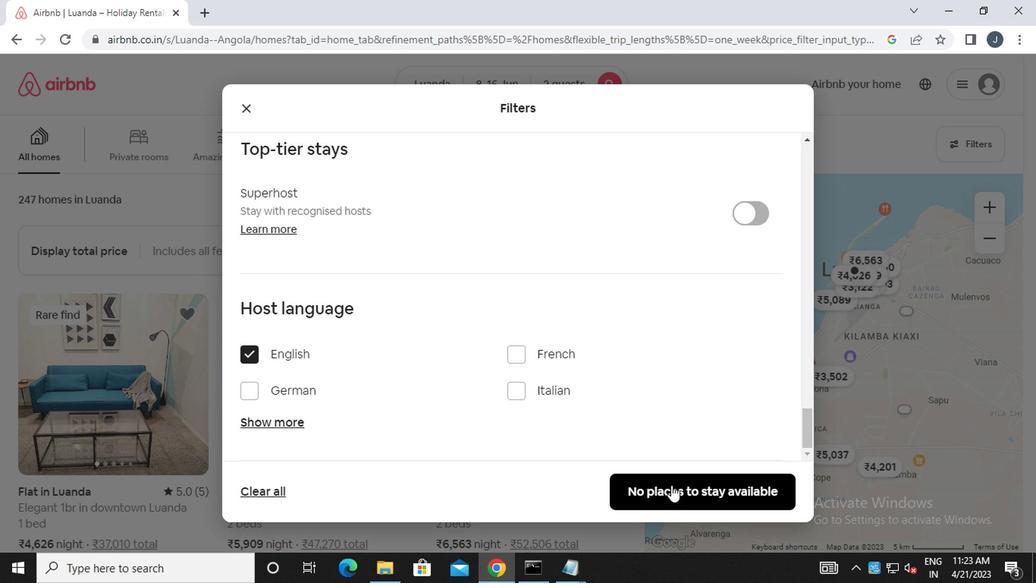 
Action: Mouse moved to (651, 471)
Screenshot: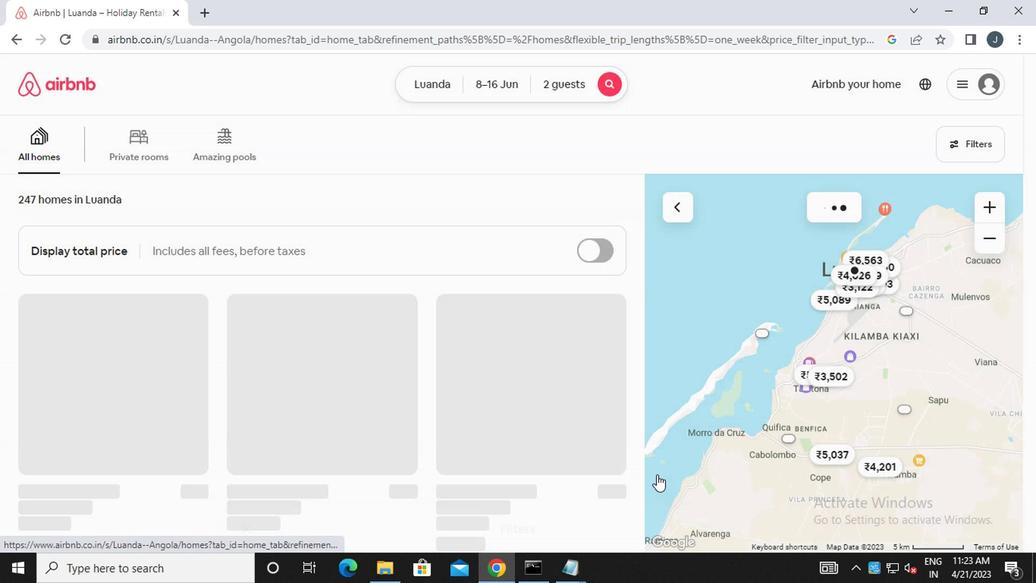 
